 Task: Compose an email with the signature Karla Gonzalez with the subject Follow-up on a product development and the message I would like to schedule a call to discuss the proposed changes to the project plan. from softage.5@softage.net to softage.8@softage.net, select the message and change font size to small, align the email to left Send the email. Finally, move the email from Sent Items to the label Recycling
Action: Mouse moved to (65, 46)
Screenshot: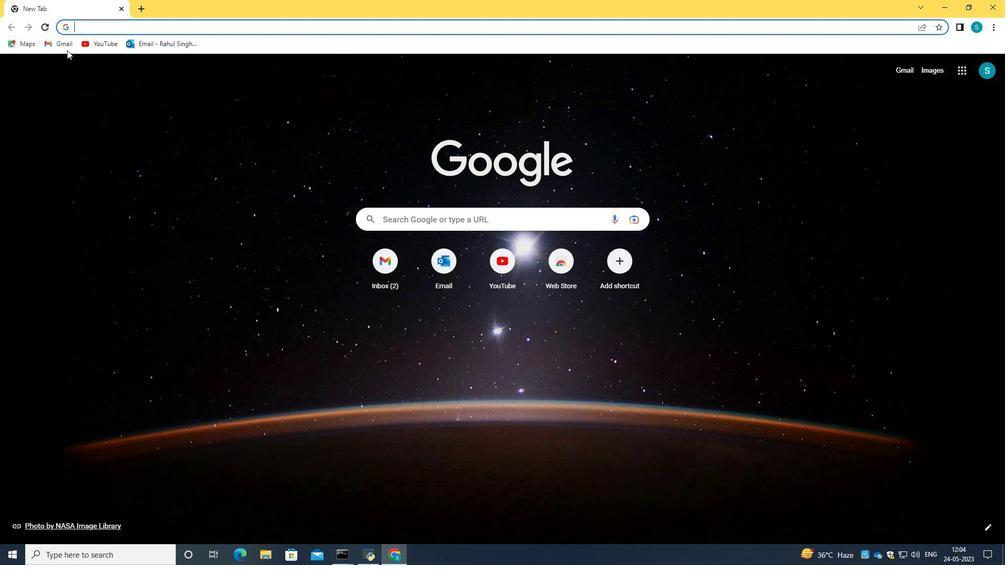 
Action: Mouse pressed left at (65, 46)
Screenshot: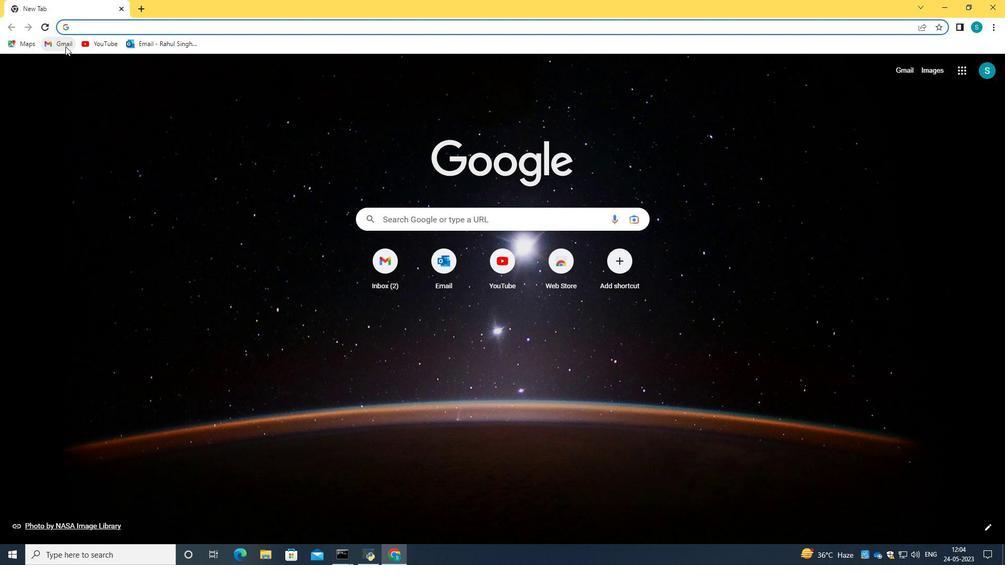
Action: Mouse moved to (527, 165)
Screenshot: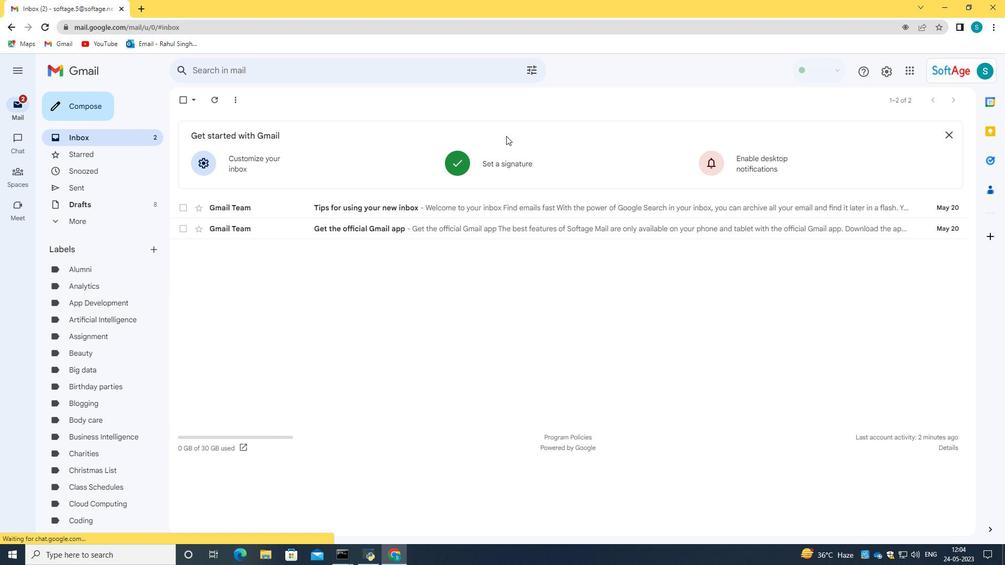 
Action: Mouse pressed left at (527, 165)
Screenshot: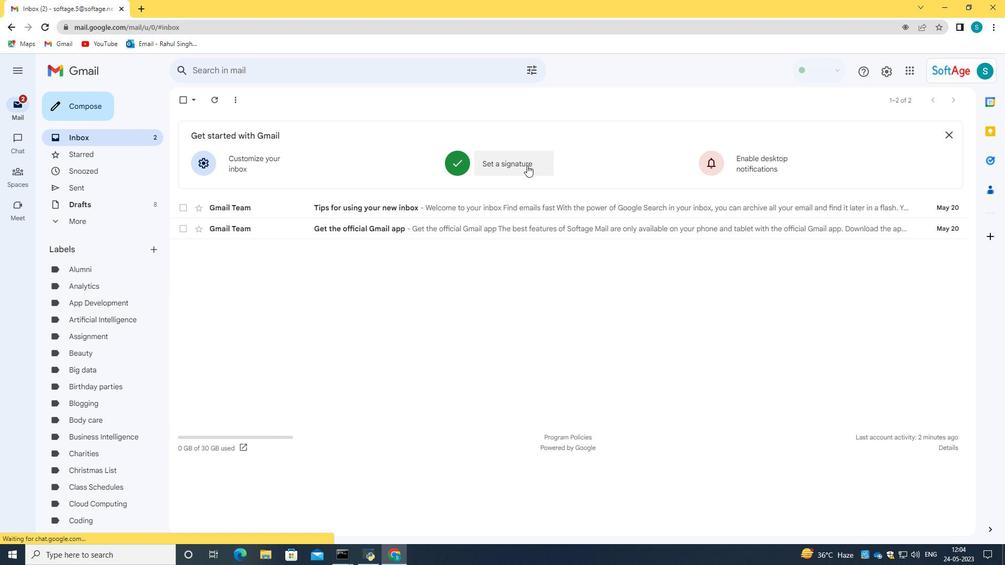 
Action: Mouse moved to (531, 167)
Screenshot: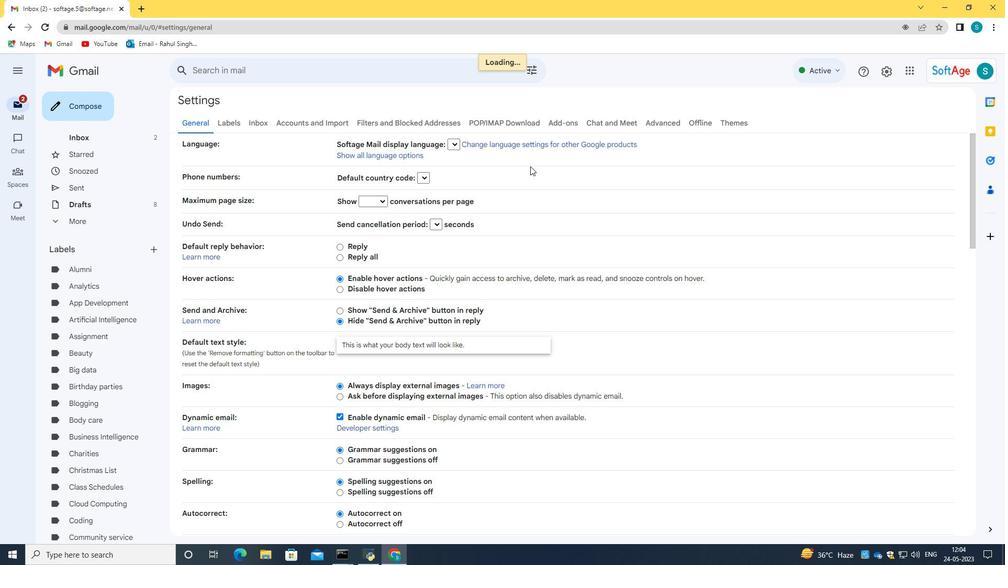 
Action: Mouse scrolled (531, 166) with delta (0, 0)
Screenshot: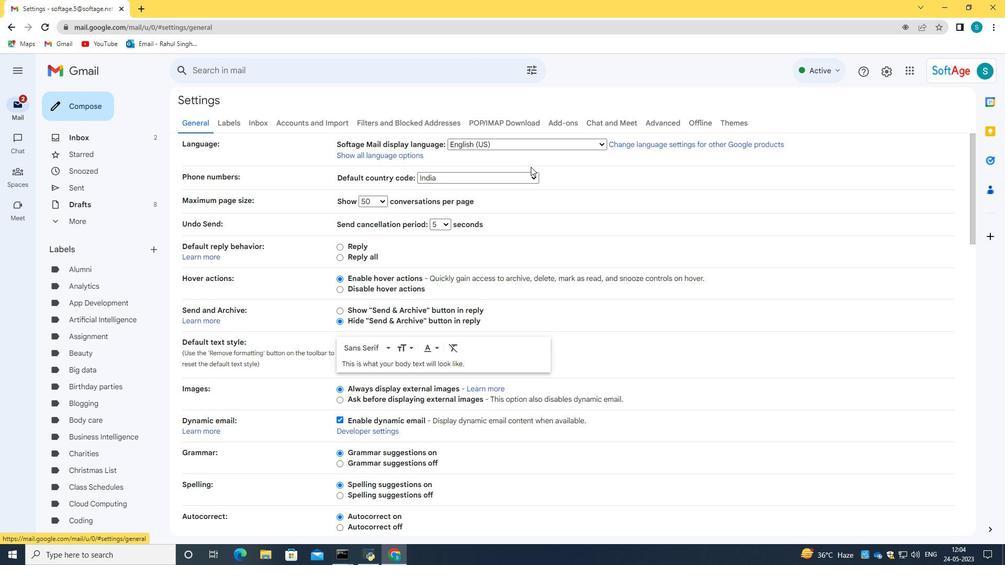 
Action: Mouse moved to (531, 167)
Screenshot: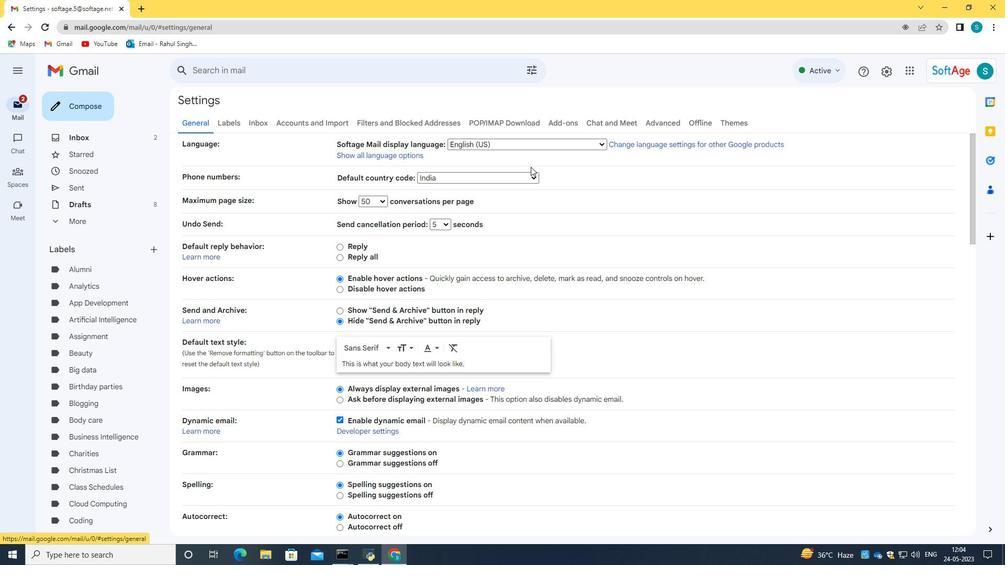 
Action: Mouse scrolled (531, 167) with delta (0, 0)
Screenshot: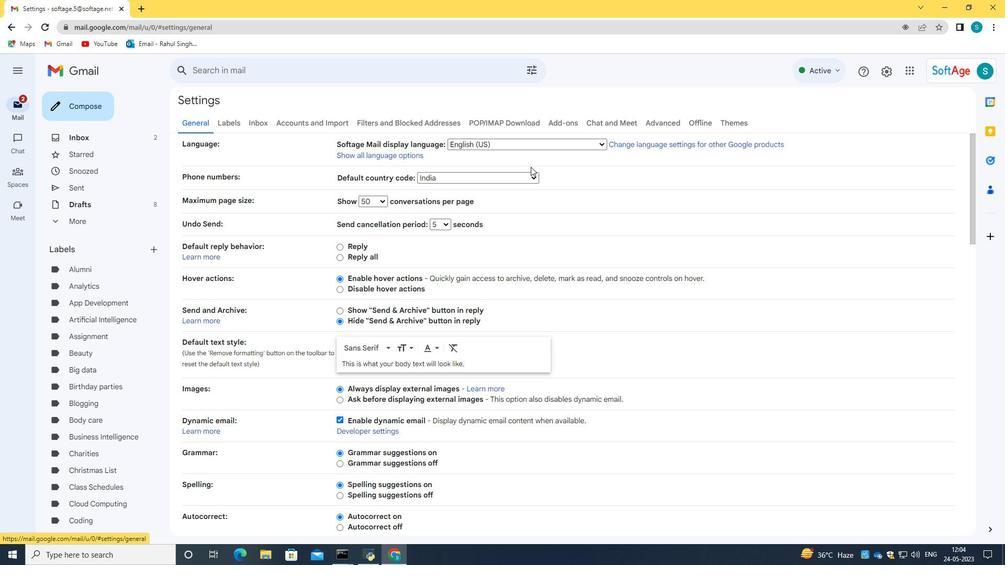
Action: Mouse scrolled (531, 167) with delta (0, 0)
Screenshot: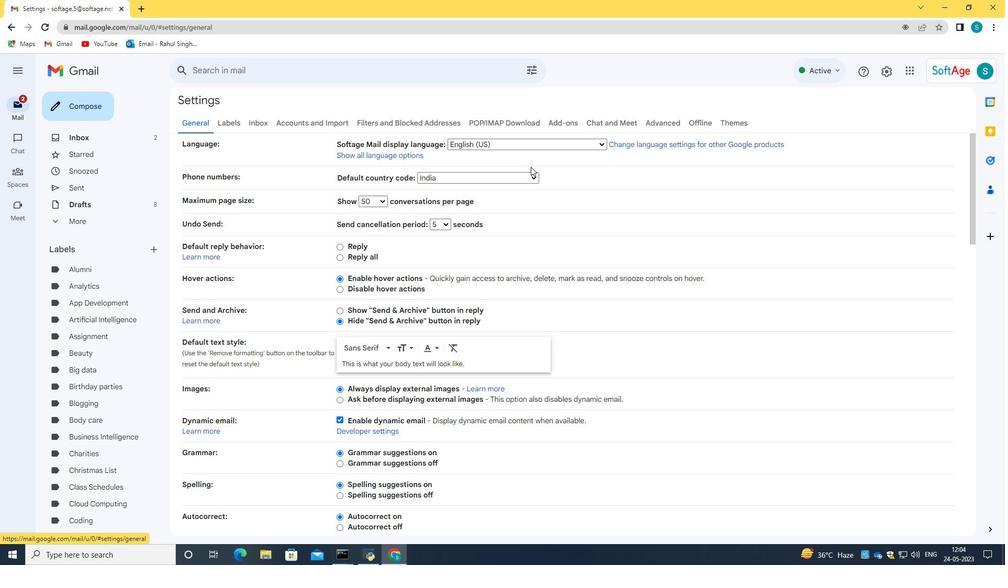 
Action: Mouse scrolled (531, 167) with delta (0, 0)
Screenshot: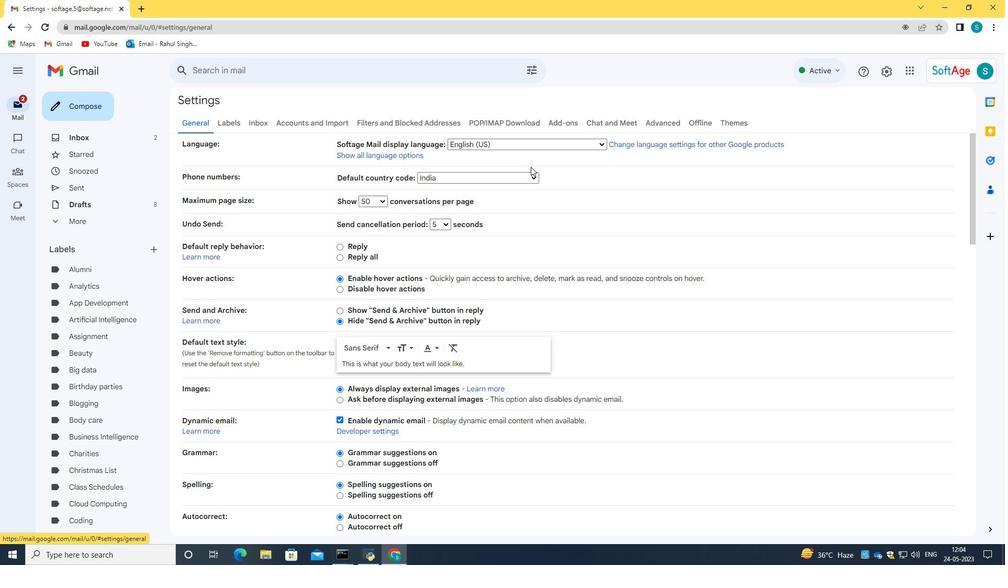 
Action: Mouse scrolled (531, 167) with delta (0, 0)
Screenshot: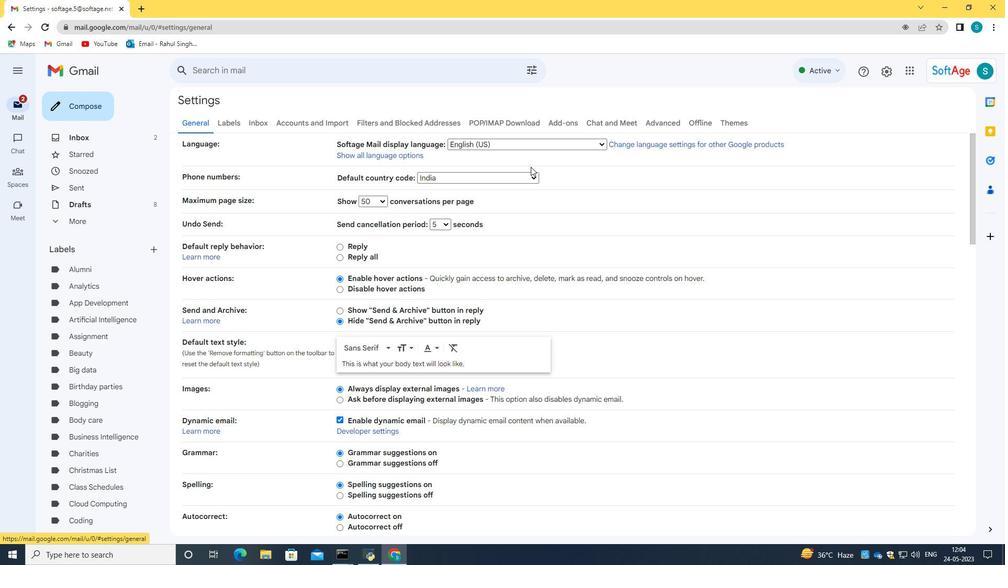 
Action: Mouse scrolled (531, 167) with delta (0, 0)
Screenshot: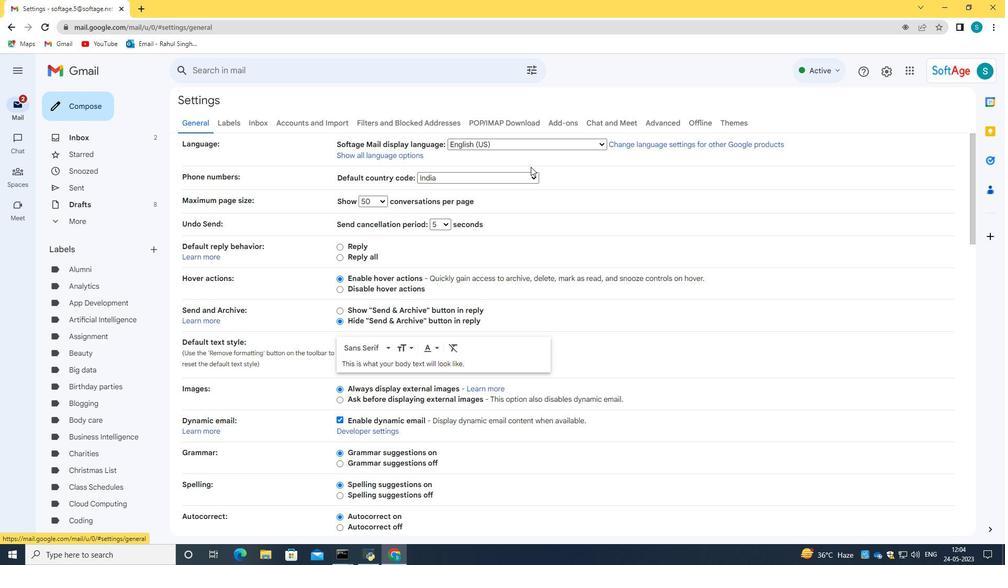 
Action: Mouse moved to (532, 168)
Screenshot: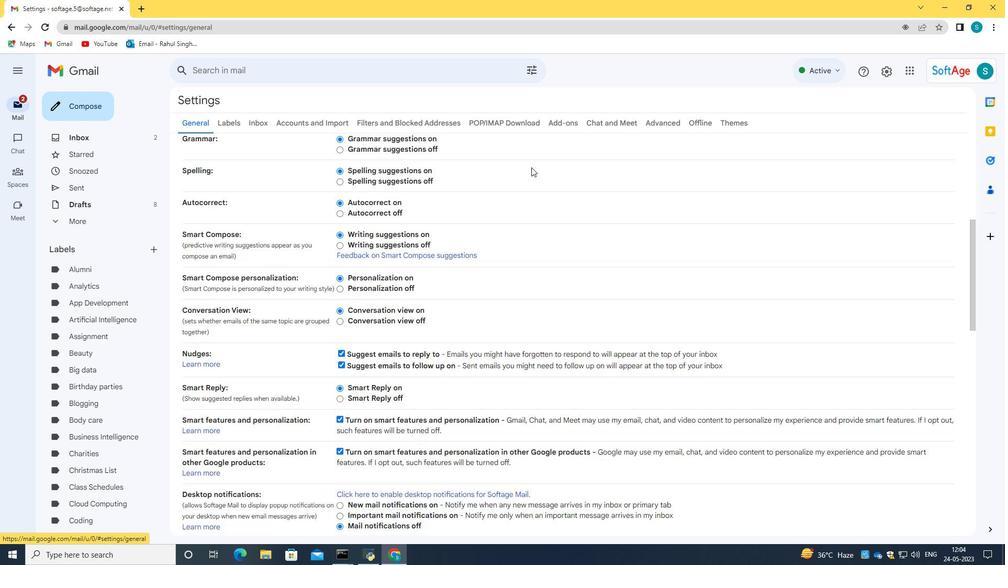 
Action: Mouse scrolled (532, 168) with delta (0, 0)
Screenshot: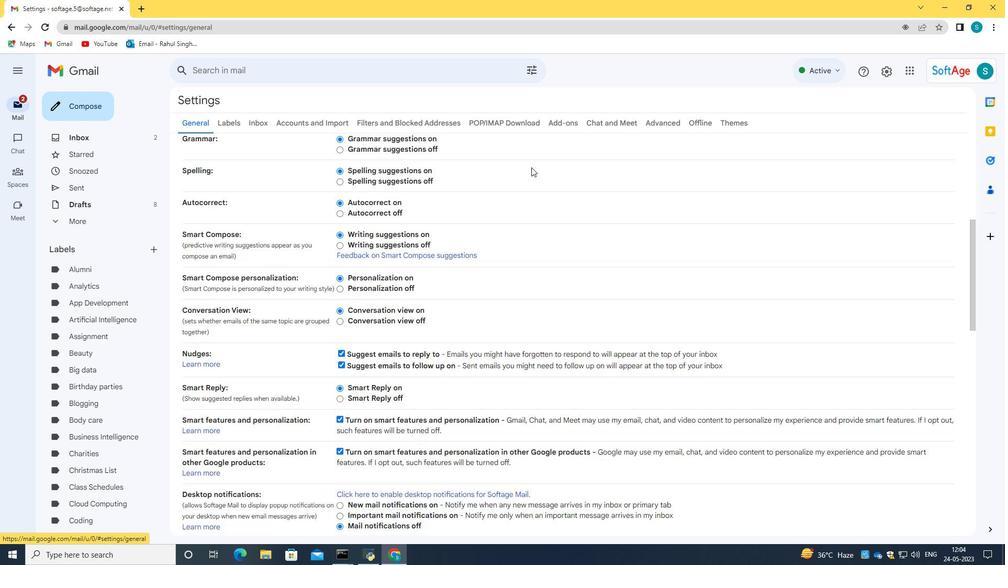 
Action: Mouse moved to (532, 168)
Screenshot: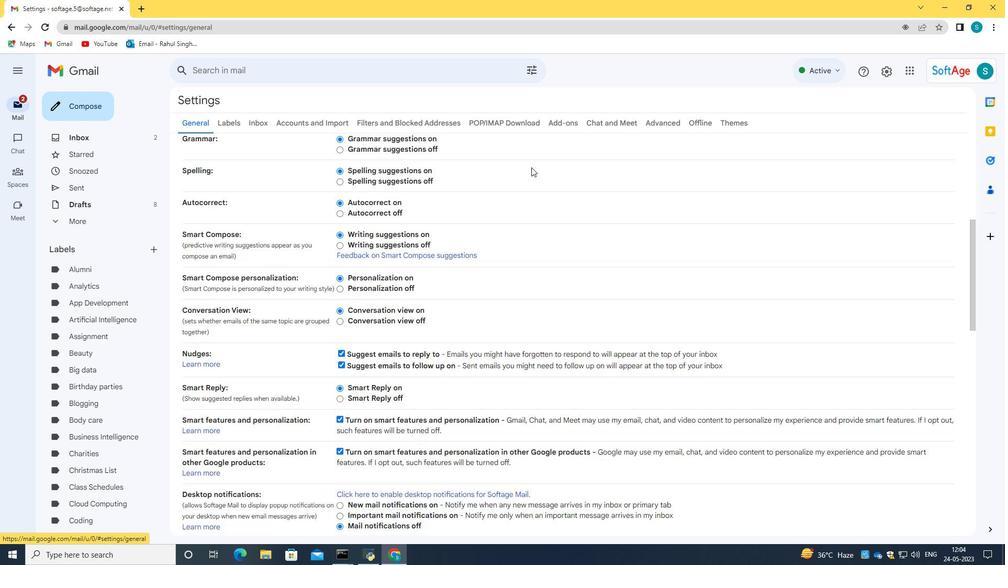 
Action: Mouse scrolled (532, 168) with delta (0, 0)
Screenshot: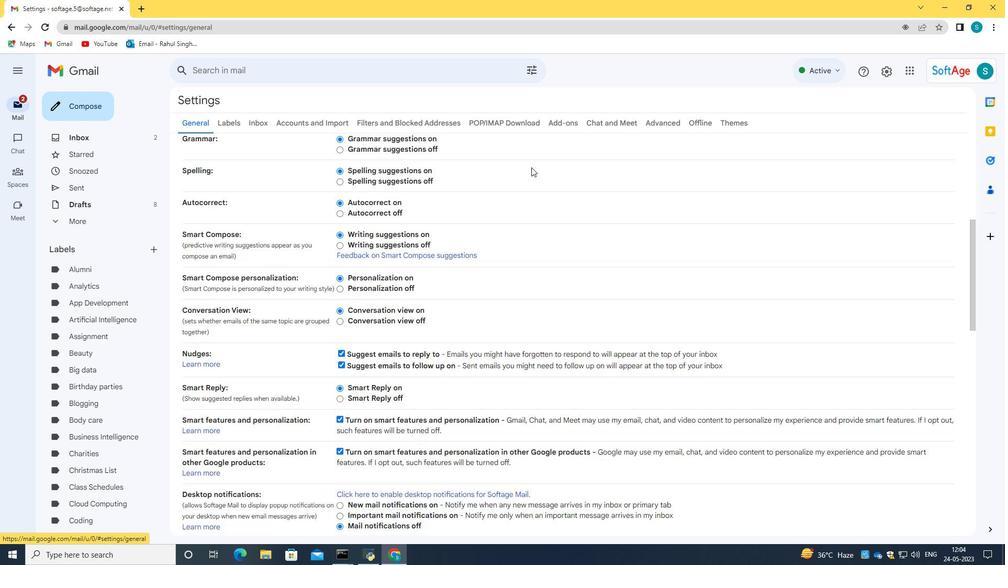 
Action: Mouse scrolled (532, 168) with delta (0, 0)
Screenshot: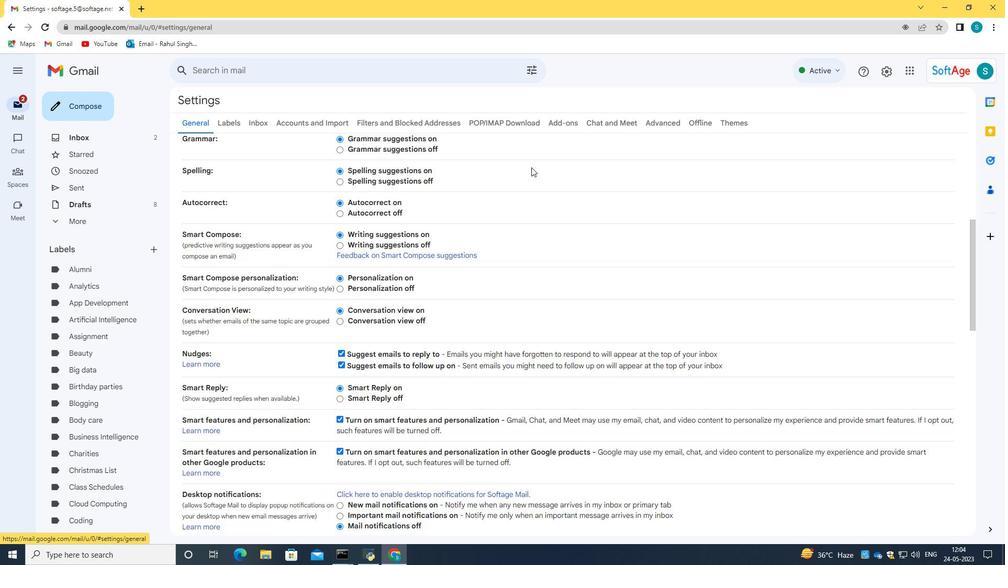 
Action: Mouse scrolled (532, 168) with delta (0, 0)
Screenshot: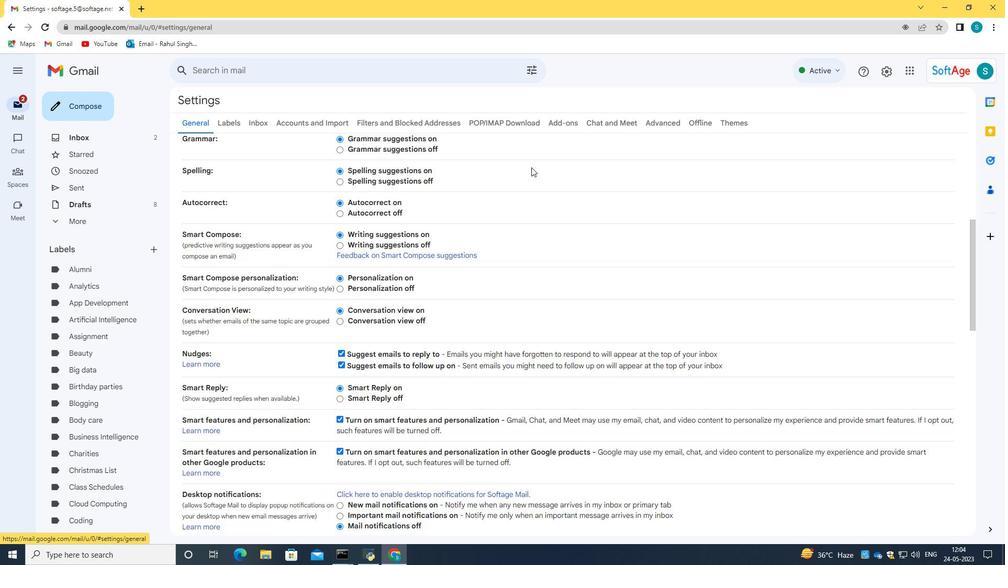 
Action: Mouse scrolled (532, 168) with delta (0, 0)
Screenshot: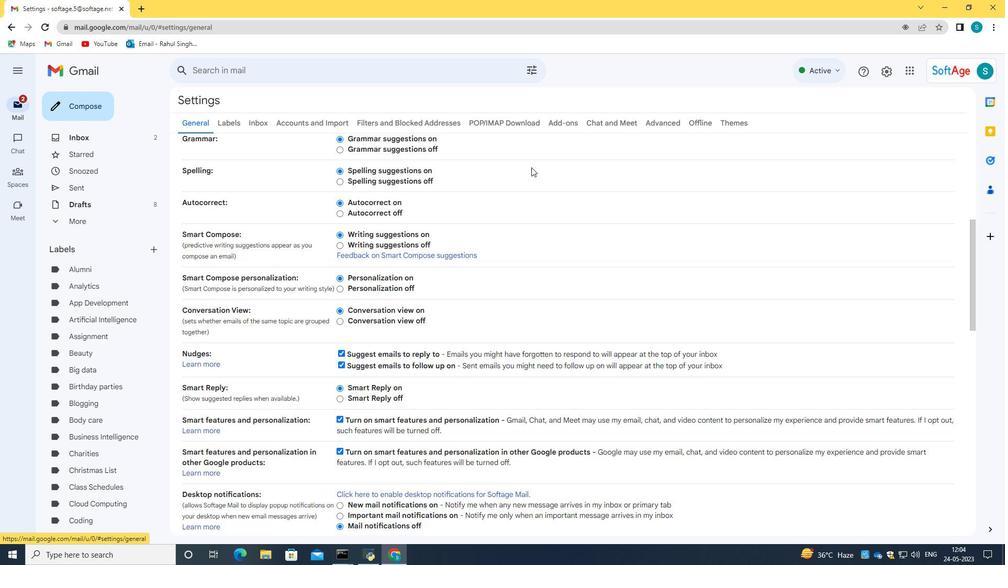 
Action: Mouse scrolled (532, 168) with delta (0, 0)
Screenshot: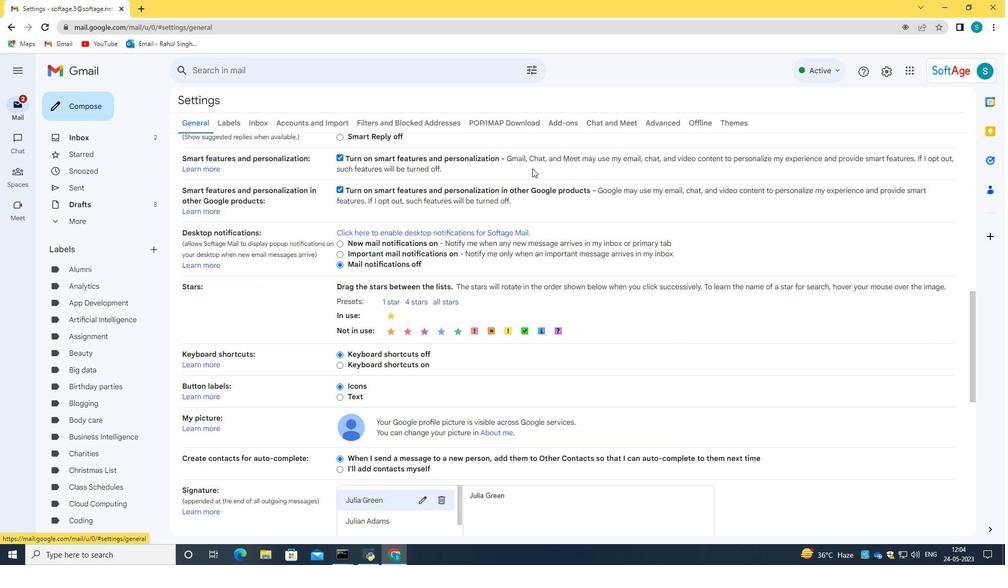
Action: Mouse scrolled (532, 168) with delta (0, 0)
Screenshot: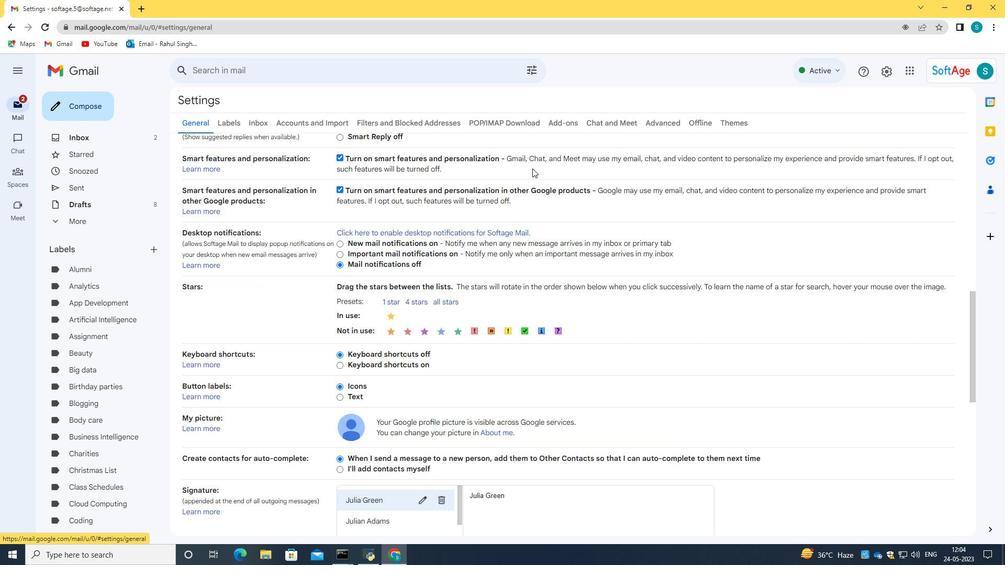 
Action: Mouse moved to (533, 169)
Screenshot: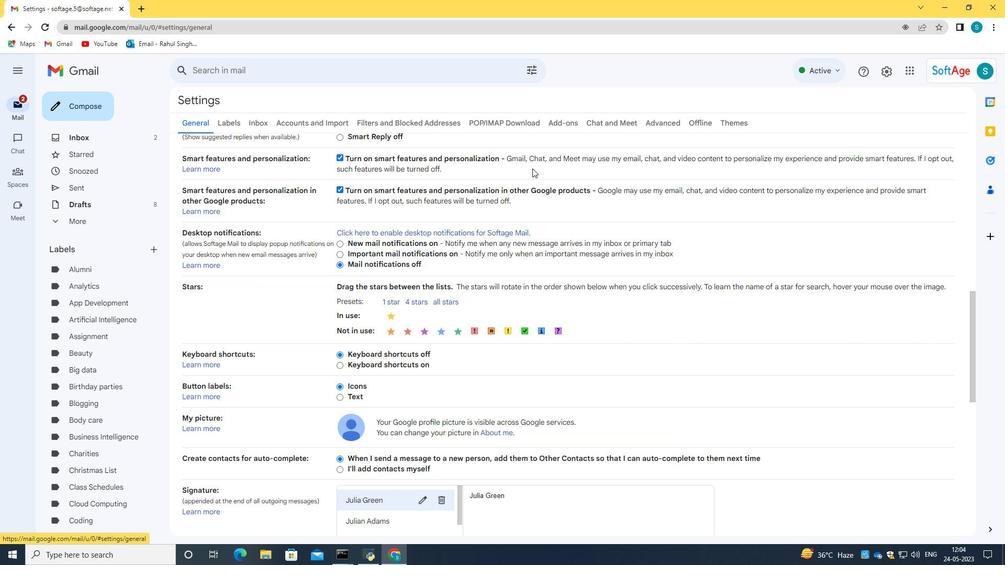 
Action: Mouse scrolled (533, 168) with delta (0, 0)
Screenshot: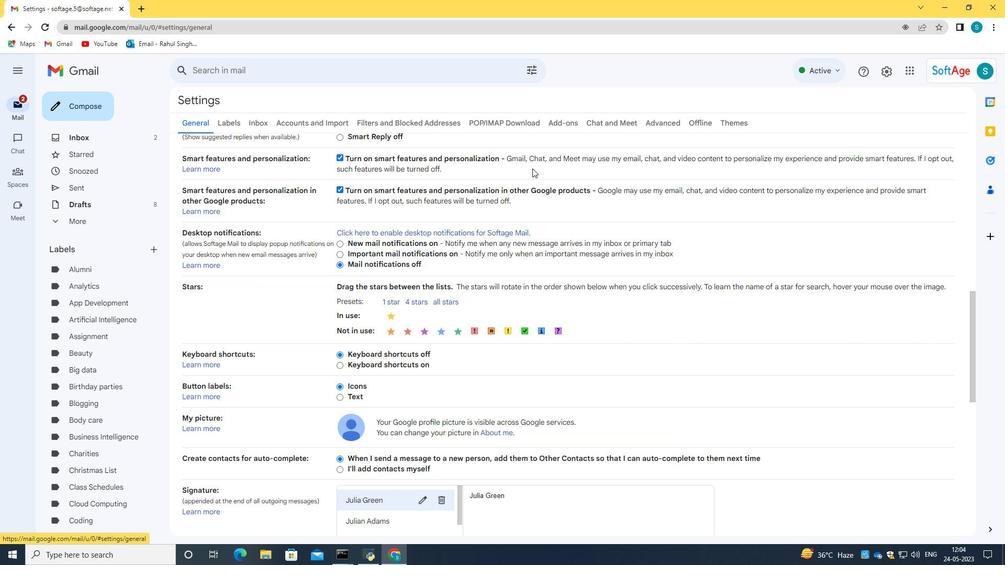 
Action: Mouse moved to (533, 169)
Screenshot: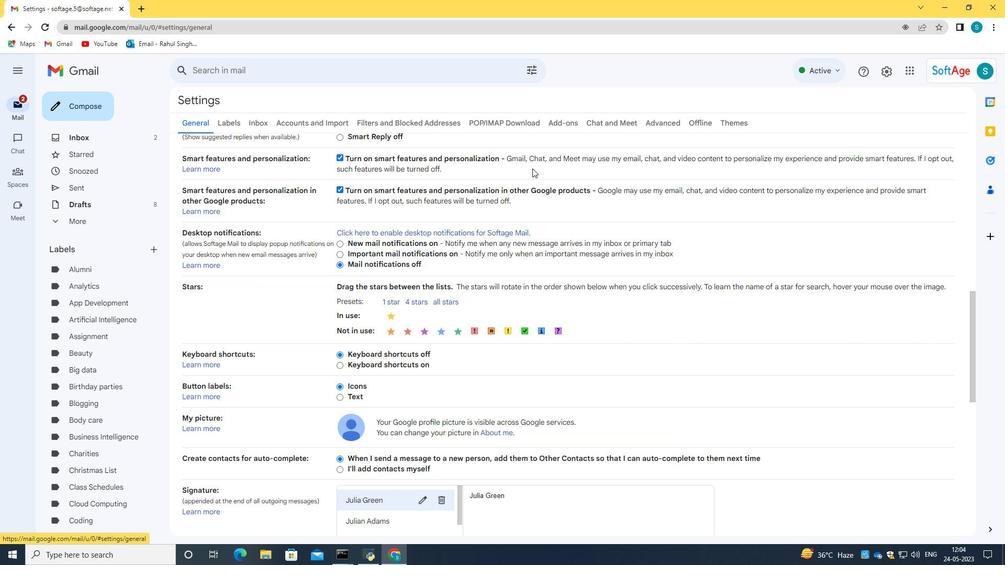 
Action: Mouse scrolled (533, 168) with delta (0, 0)
Screenshot: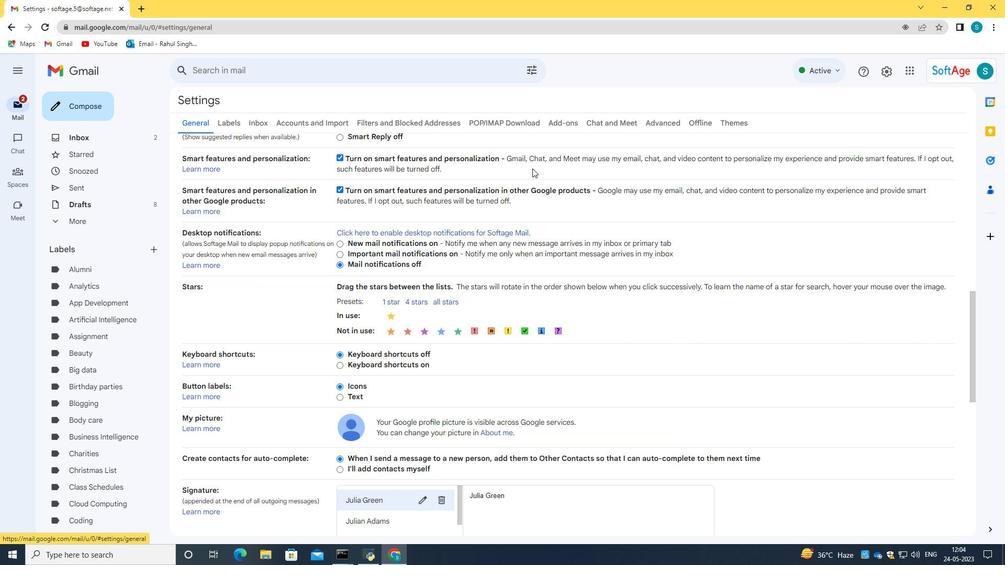 
Action: Mouse scrolled (533, 168) with delta (0, 0)
Screenshot: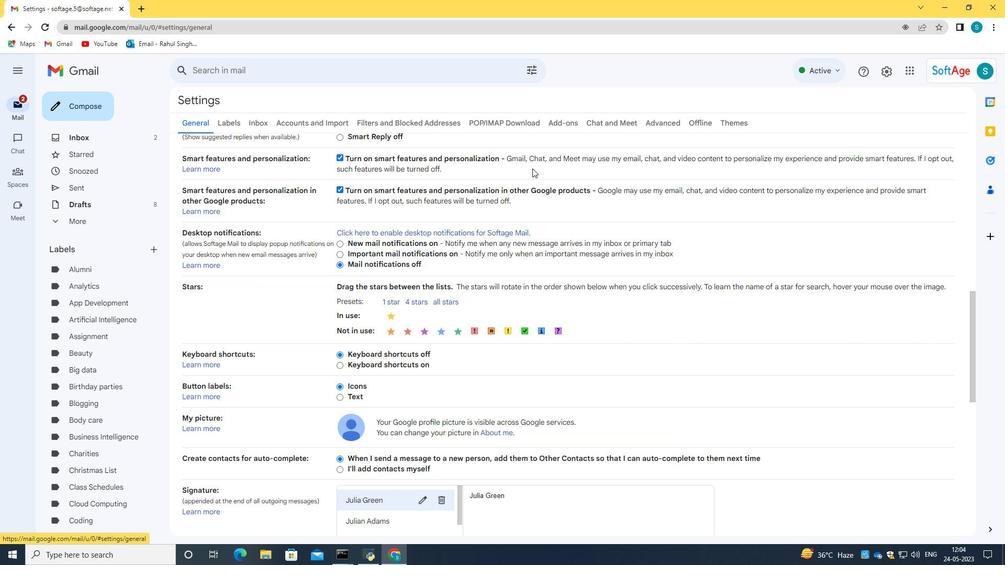 
Action: Mouse moved to (384, 322)
Screenshot: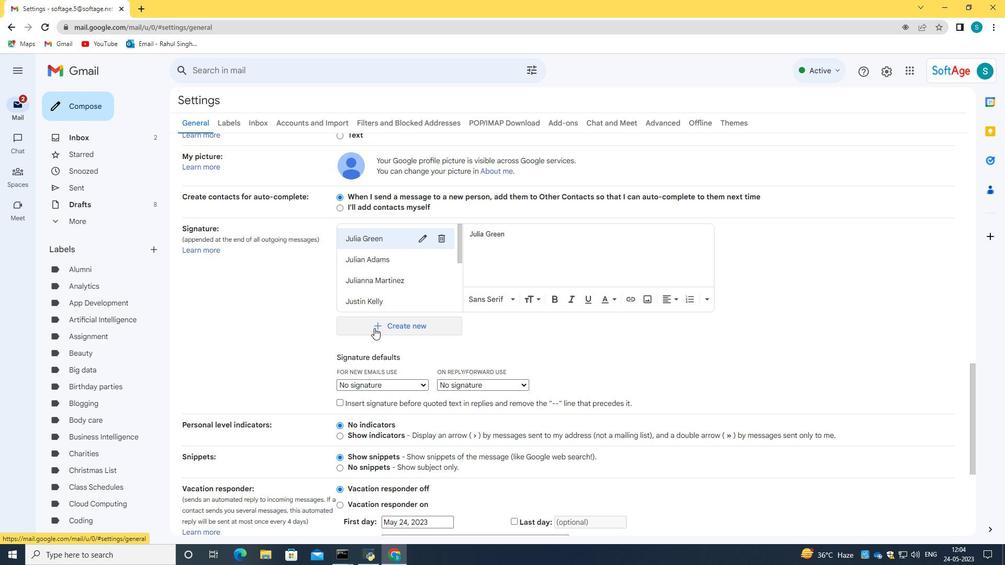
Action: Mouse pressed left at (384, 322)
Screenshot: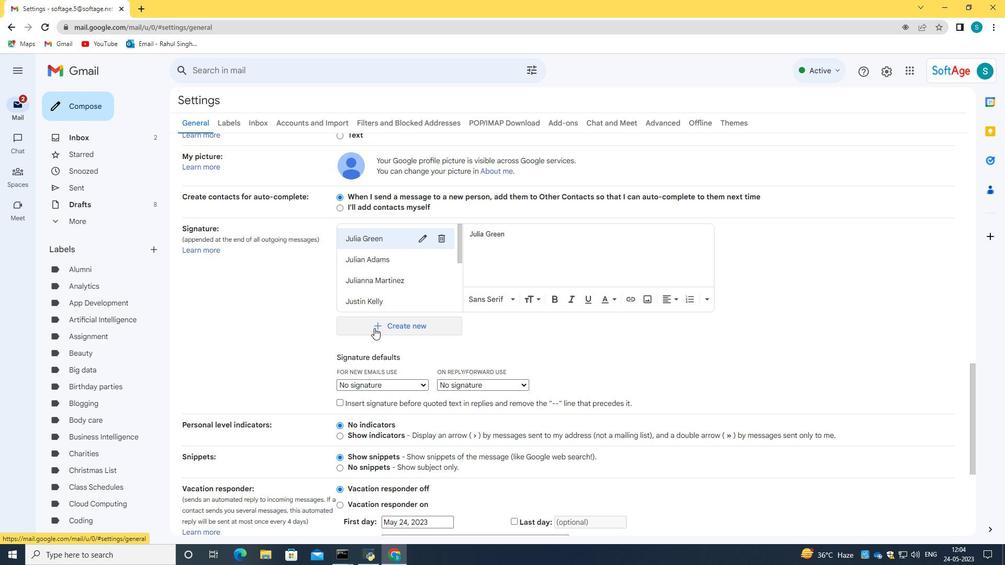 
Action: Mouse moved to (456, 292)
Screenshot: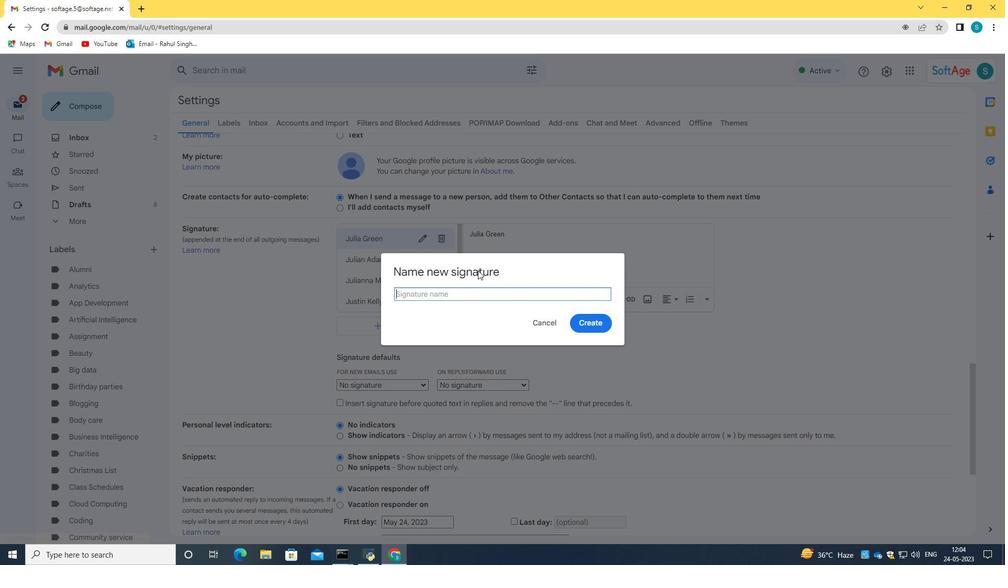 
Action: Key pressed <Key.caps_lock>K<Key.caps_lock>arla<Key.space><Key.caps_lock>G<Key.caps_lock>onzalez
Screenshot: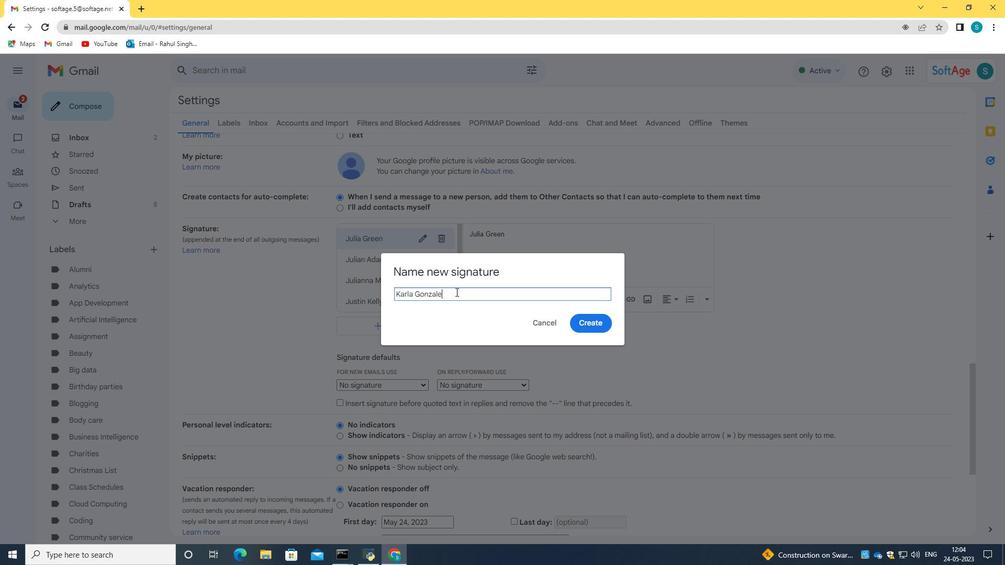 
Action: Mouse moved to (586, 326)
Screenshot: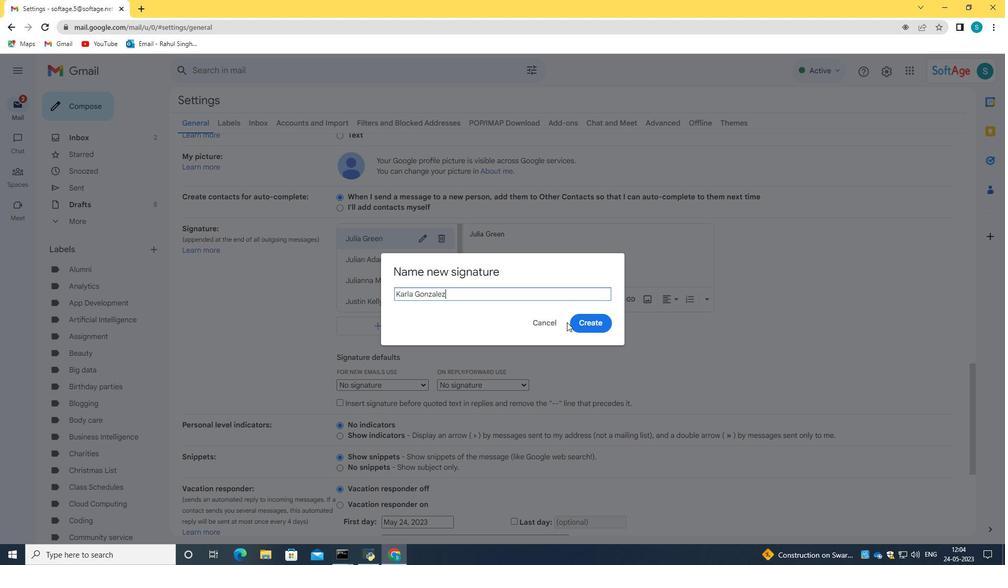 
Action: Mouse pressed left at (586, 326)
Screenshot: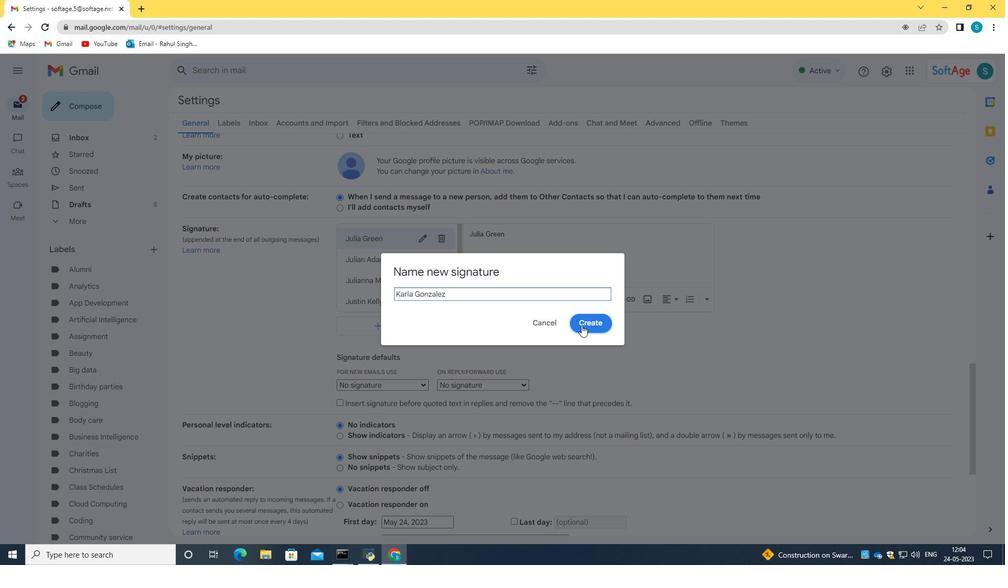 
Action: Mouse moved to (554, 257)
Screenshot: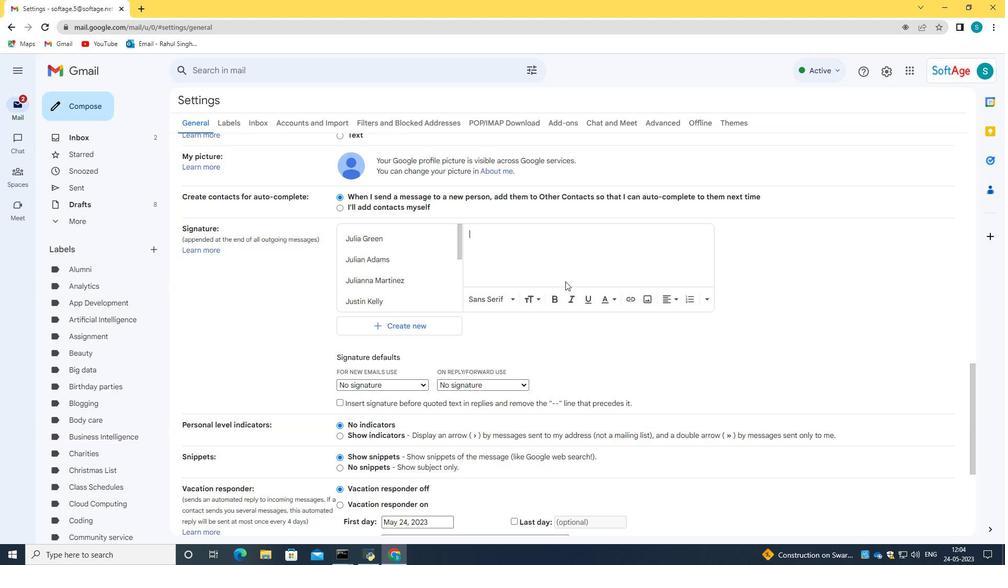 
Action: Mouse pressed left at (554, 257)
Screenshot: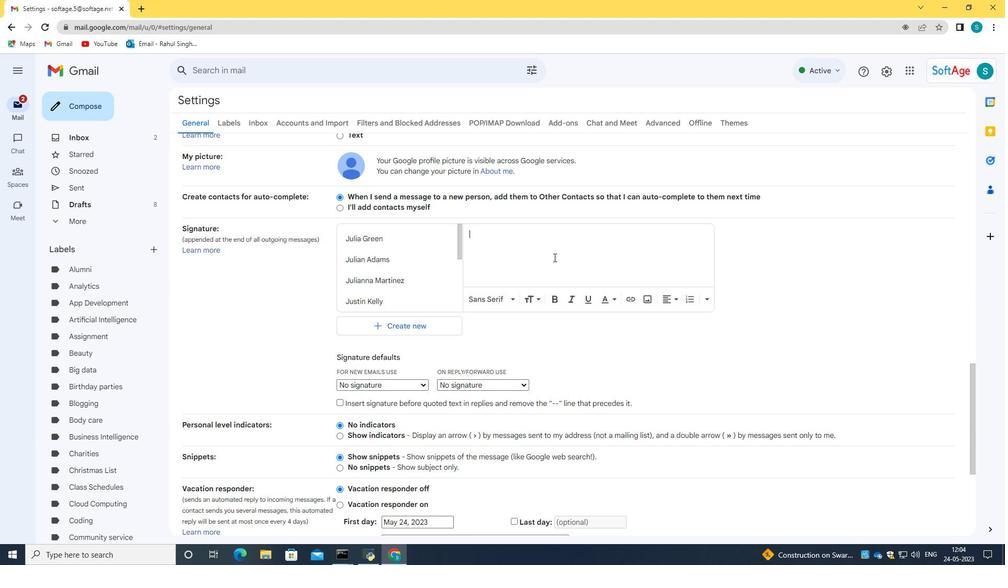 
Action: Key pressed <Key.caps_lock>K<Key.caps_lock>arla<Key.space><Key.caps_lock>G<Key.caps_lock>onzala<Key.backspace>ez
Screenshot: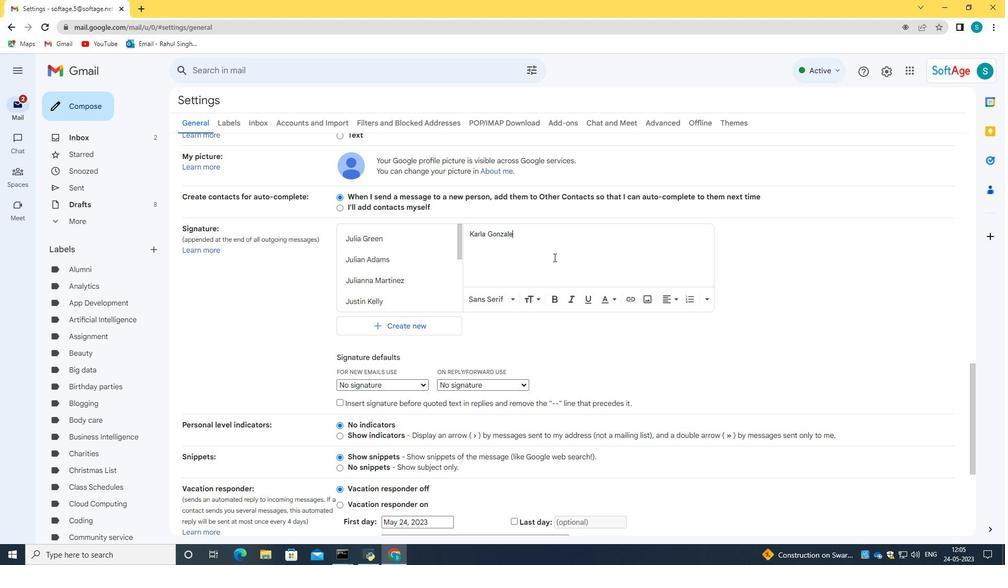 
Action: Mouse moved to (554, 256)
Screenshot: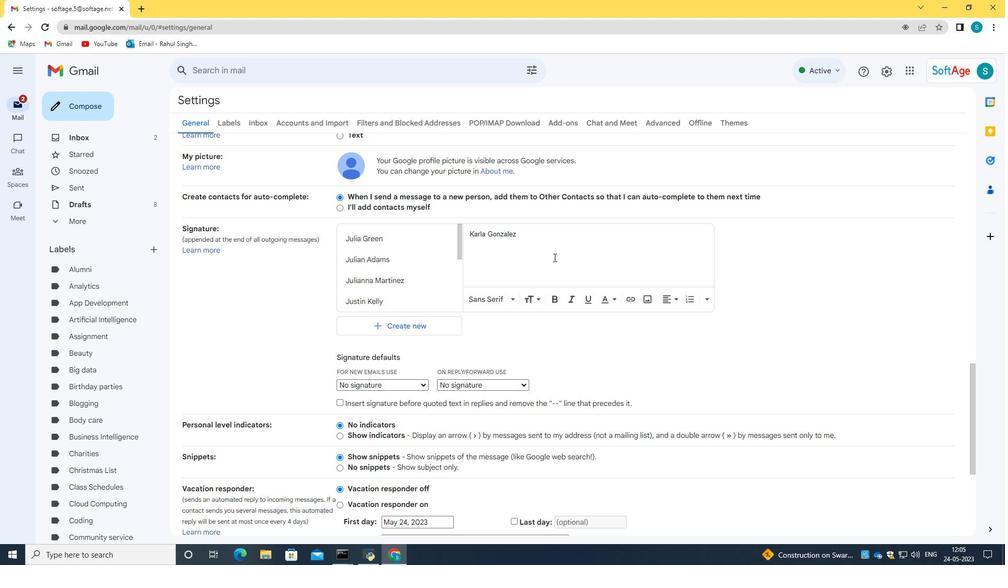 
Action: Mouse scrolled (554, 255) with delta (0, 0)
Screenshot: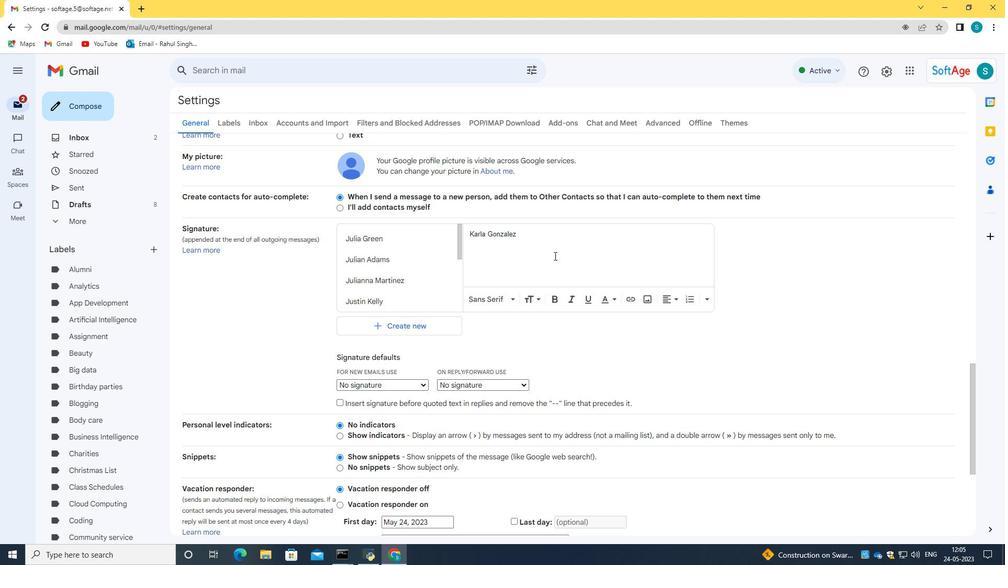 
Action: Mouse scrolled (554, 255) with delta (0, 0)
Screenshot: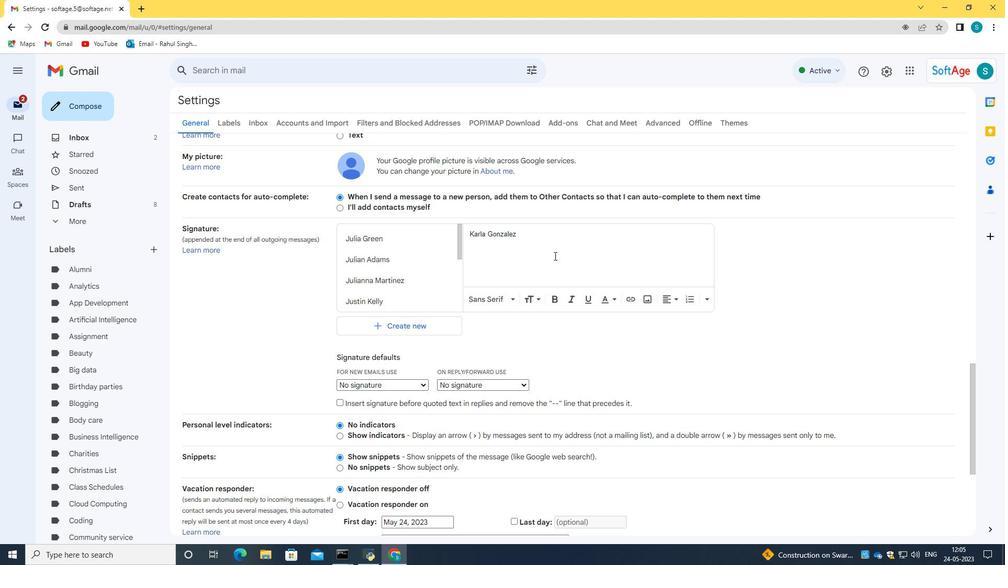 
Action: Mouse scrolled (554, 255) with delta (0, 0)
Screenshot: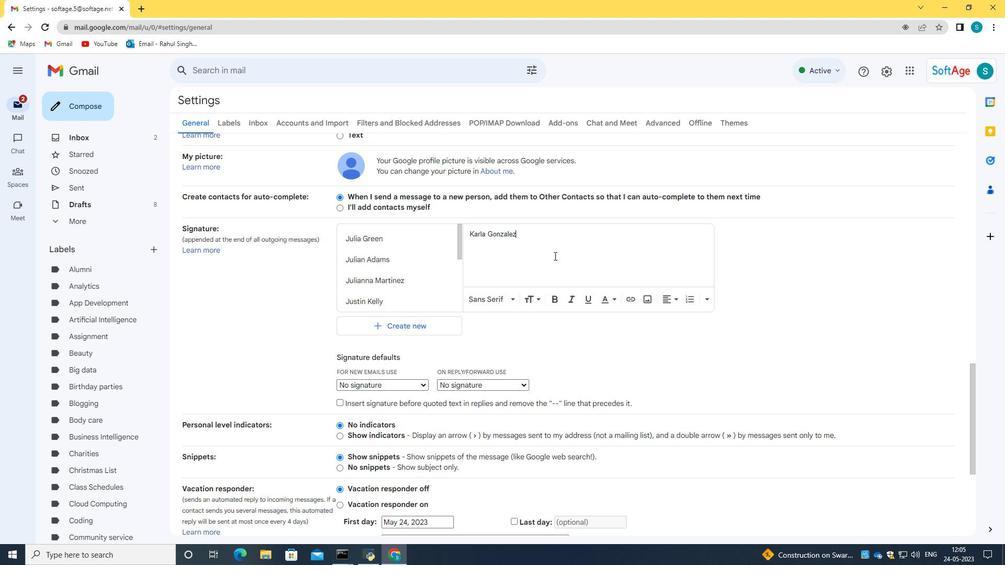 
Action: Mouse scrolled (554, 255) with delta (0, 0)
Screenshot: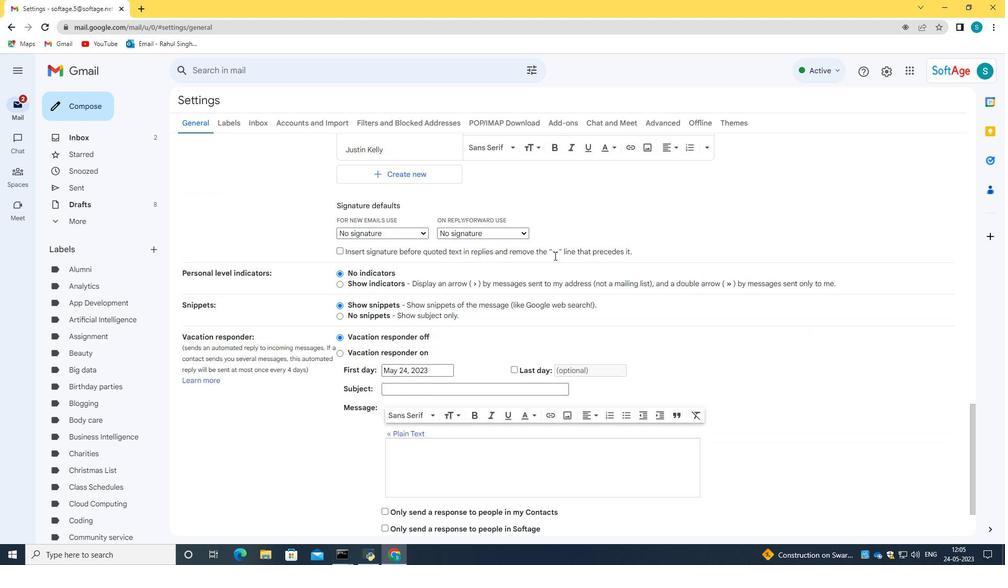 
Action: Mouse scrolled (554, 255) with delta (0, 0)
Screenshot: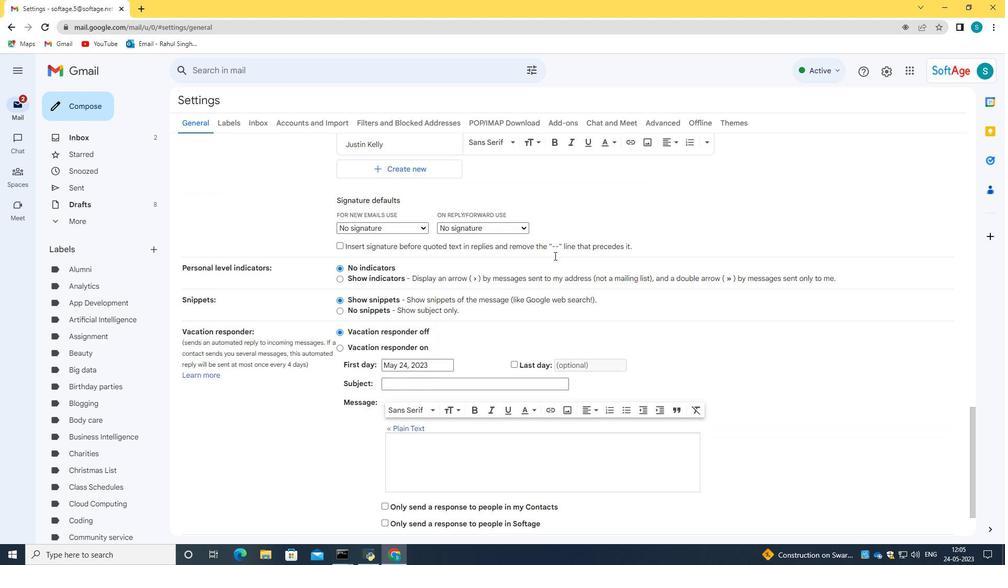 
Action: Mouse scrolled (554, 255) with delta (0, 0)
Screenshot: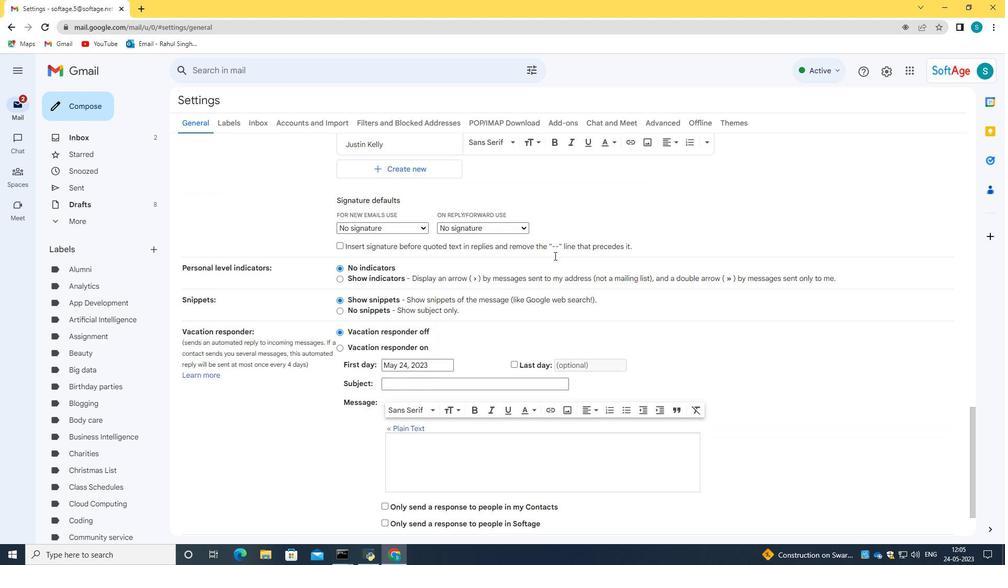 
Action: Mouse scrolled (554, 255) with delta (0, 0)
Screenshot: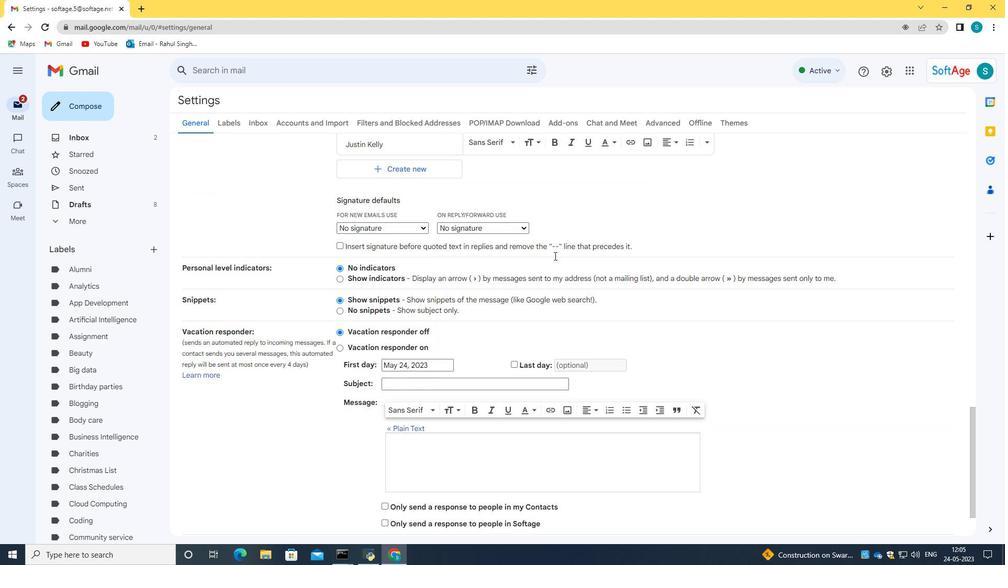 
Action: Mouse scrolled (554, 255) with delta (0, 0)
Screenshot: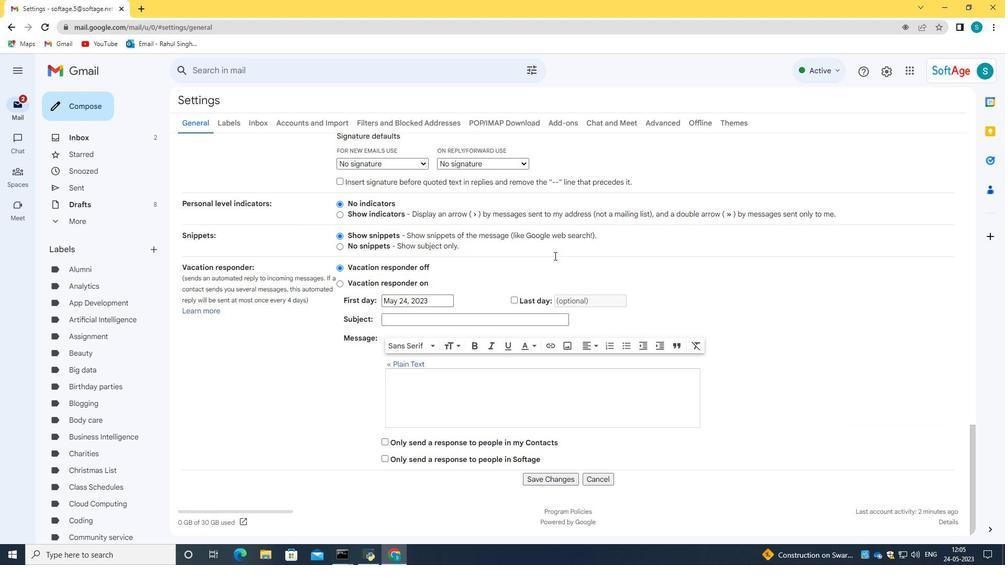 
Action: Mouse scrolled (554, 255) with delta (0, 0)
Screenshot: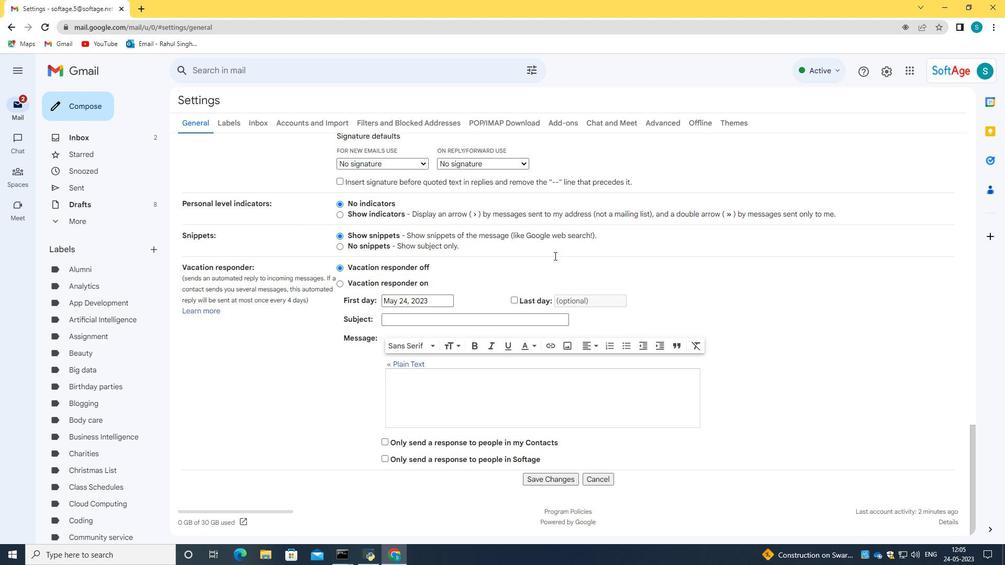 
Action: Mouse scrolled (554, 255) with delta (0, 0)
Screenshot: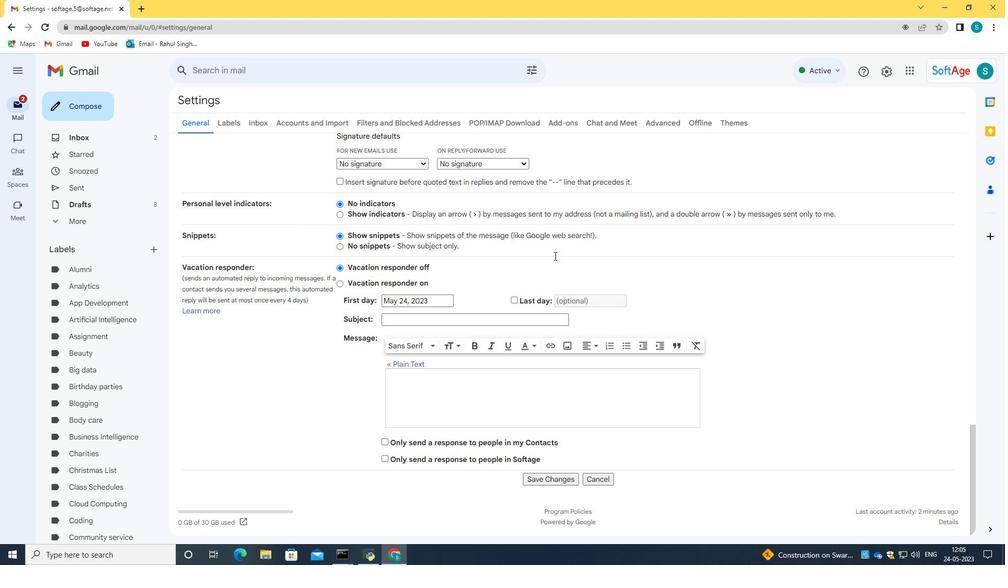 
Action: Mouse scrolled (554, 255) with delta (0, 0)
Screenshot: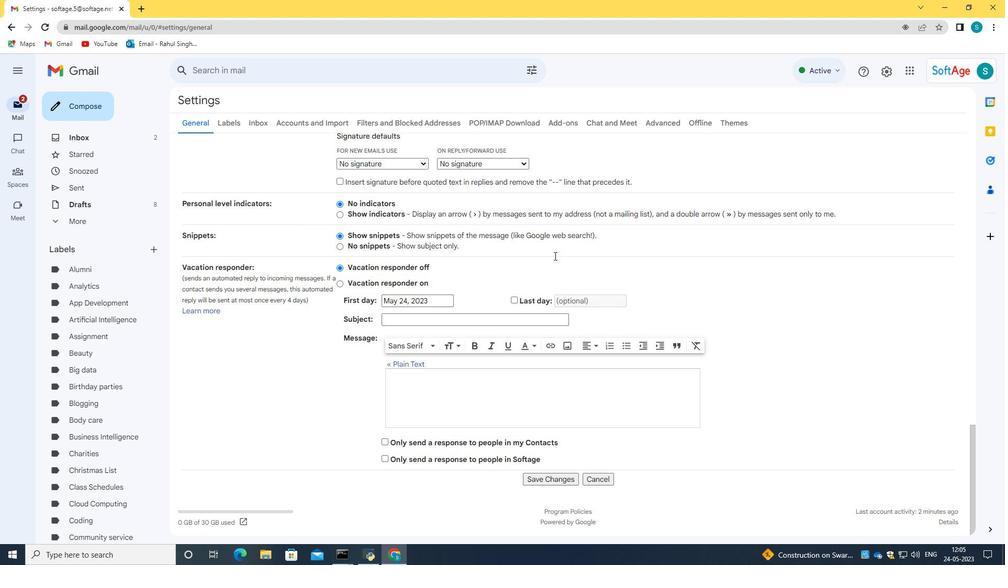 
Action: Mouse moved to (565, 480)
Screenshot: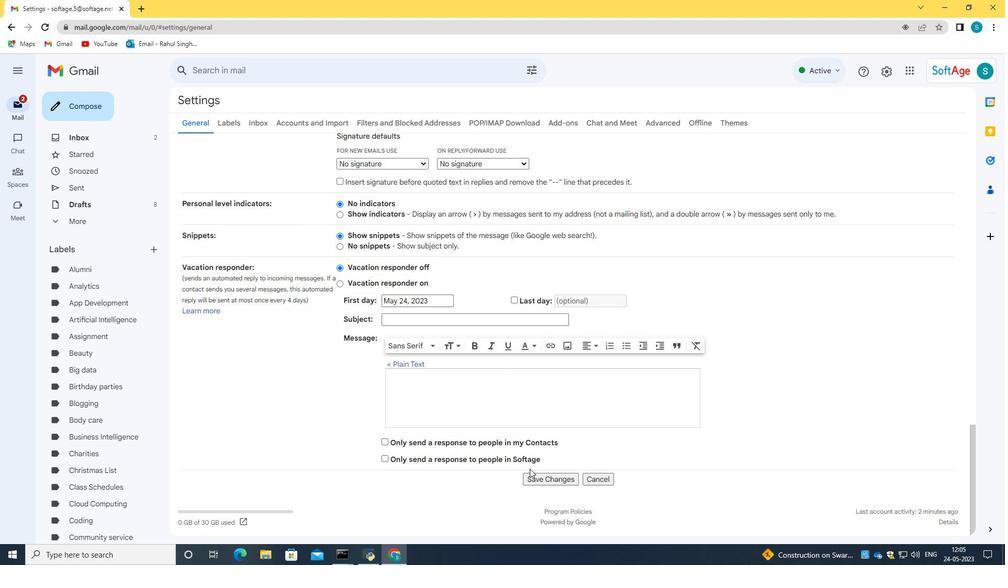 
Action: Mouse pressed left at (565, 480)
Screenshot: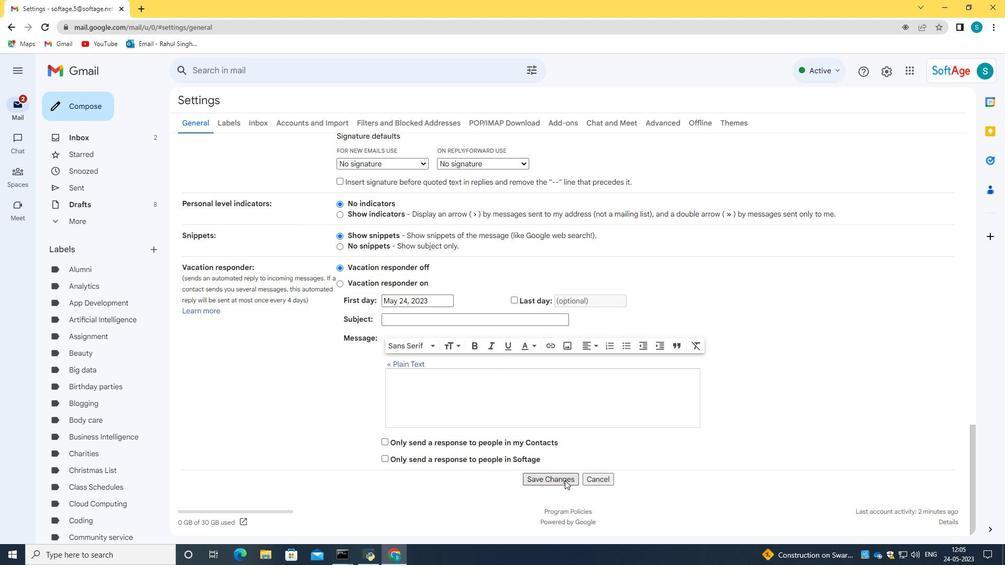 
Action: Mouse moved to (97, 103)
Screenshot: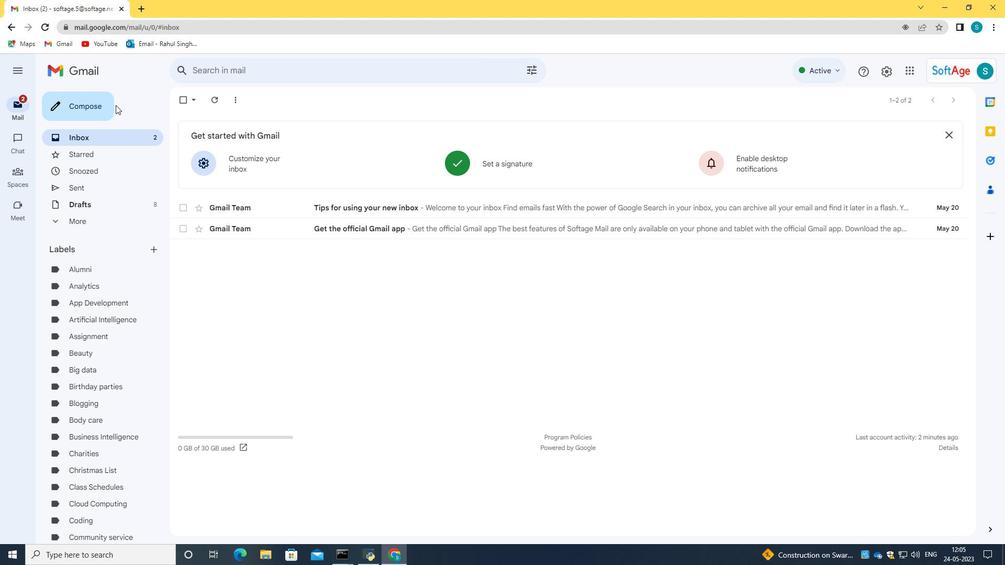 
Action: Mouse pressed left at (97, 103)
Screenshot: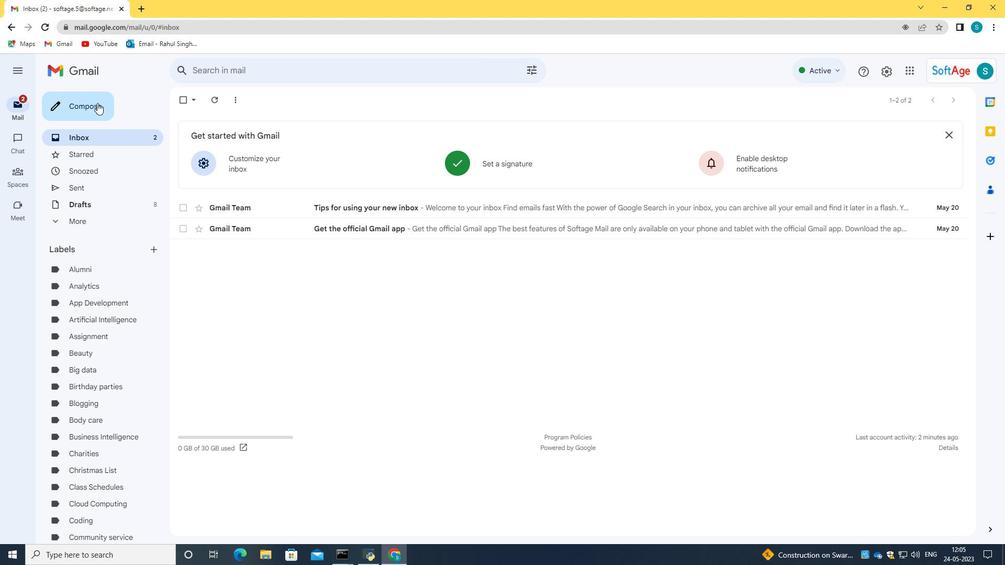 
Action: Mouse moved to (945, 232)
Screenshot: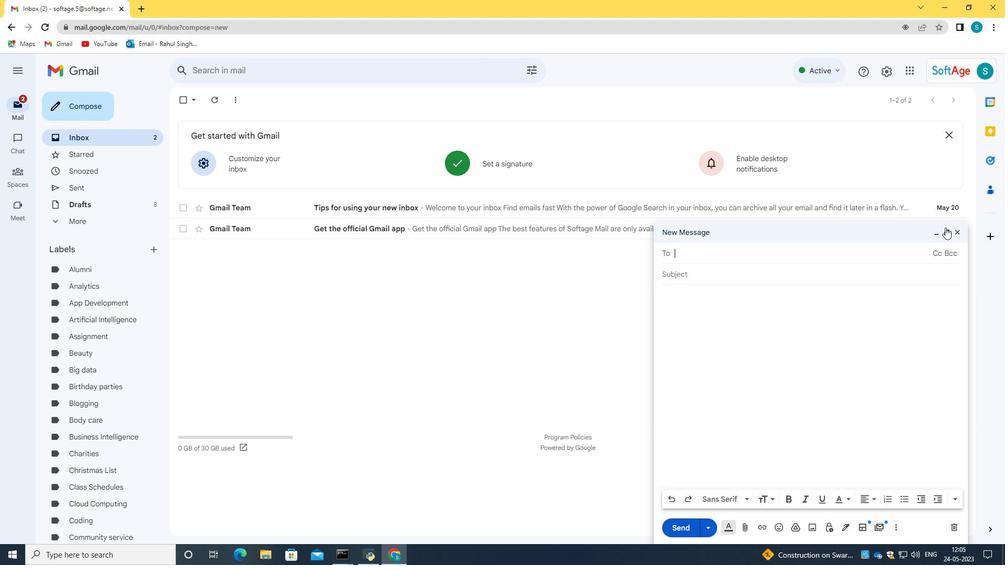 
Action: Mouse pressed left at (945, 232)
Screenshot: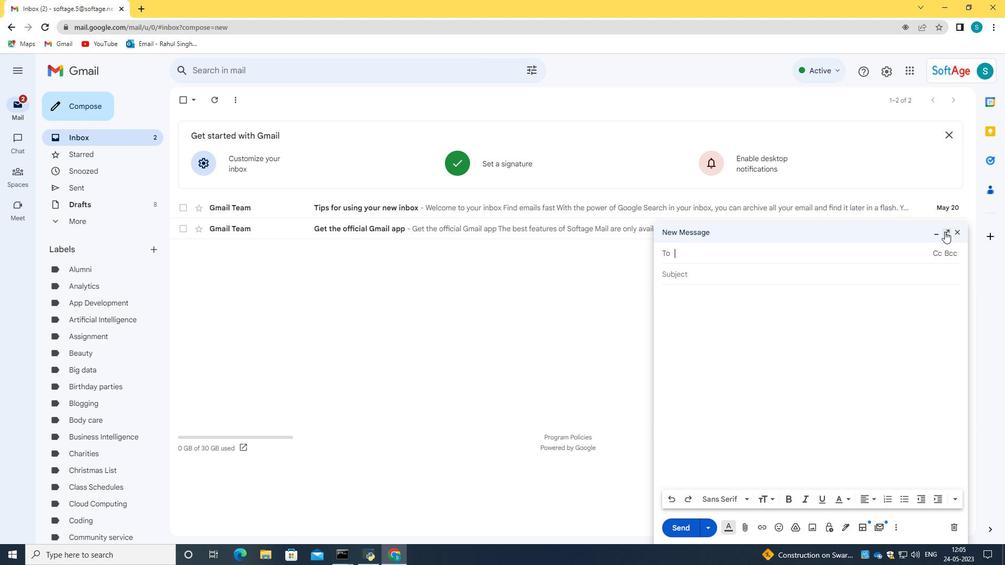 
Action: Mouse moved to (270, 517)
Screenshot: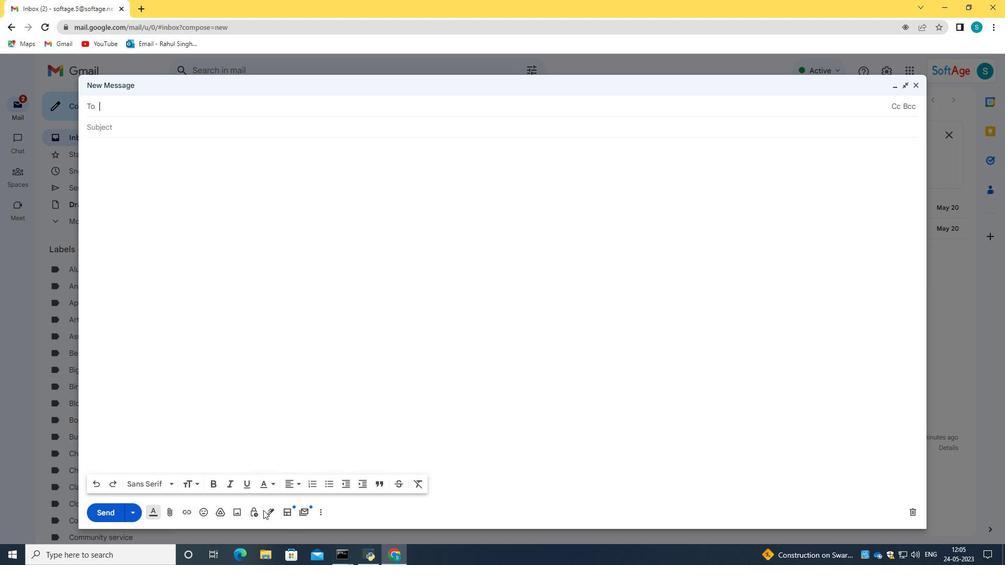 
Action: Mouse pressed left at (270, 517)
Screenshot: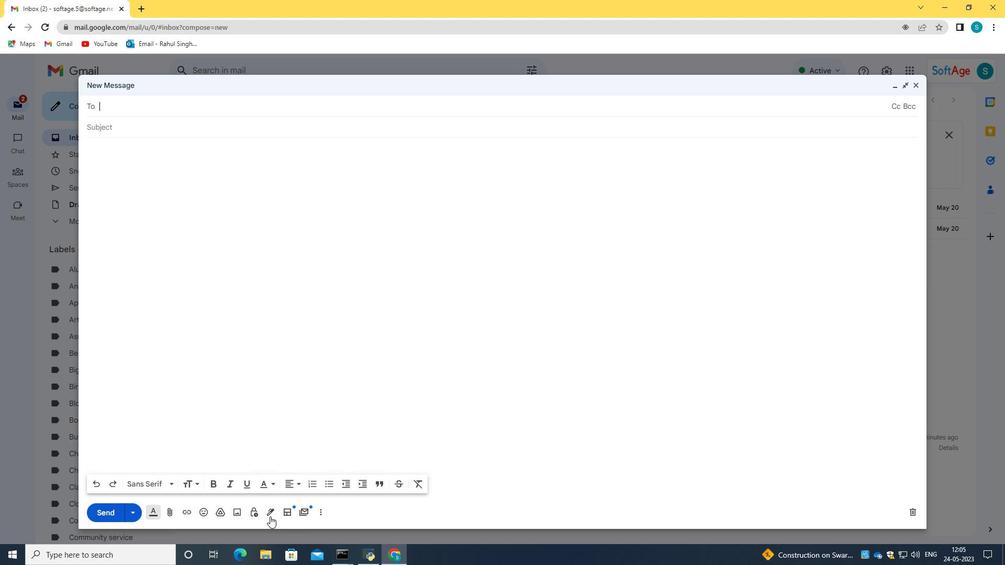 
Action: Mouse moved to (315, 500)
Screenshot: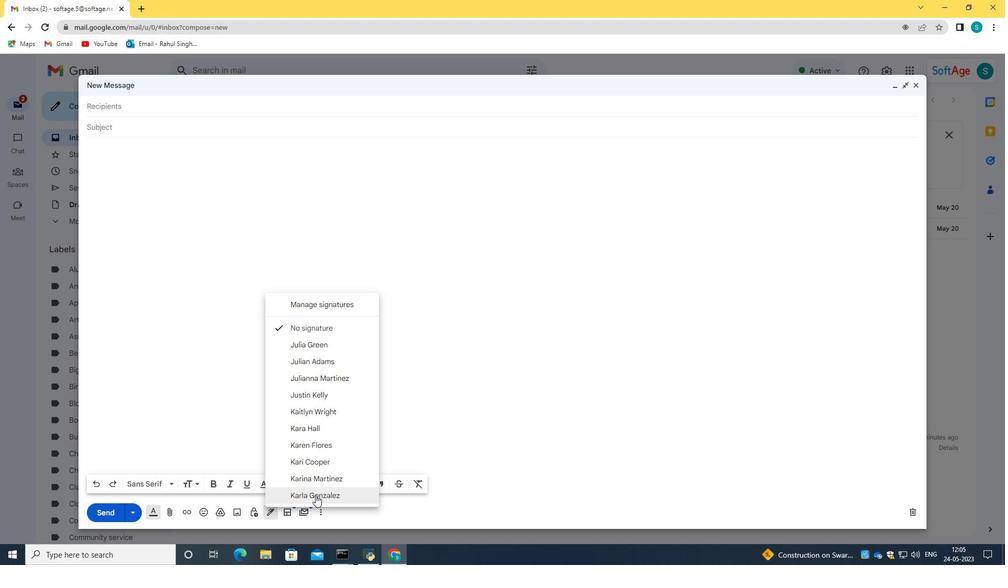 
Action: Mouse pressed left at (315, 500)
Screenshot: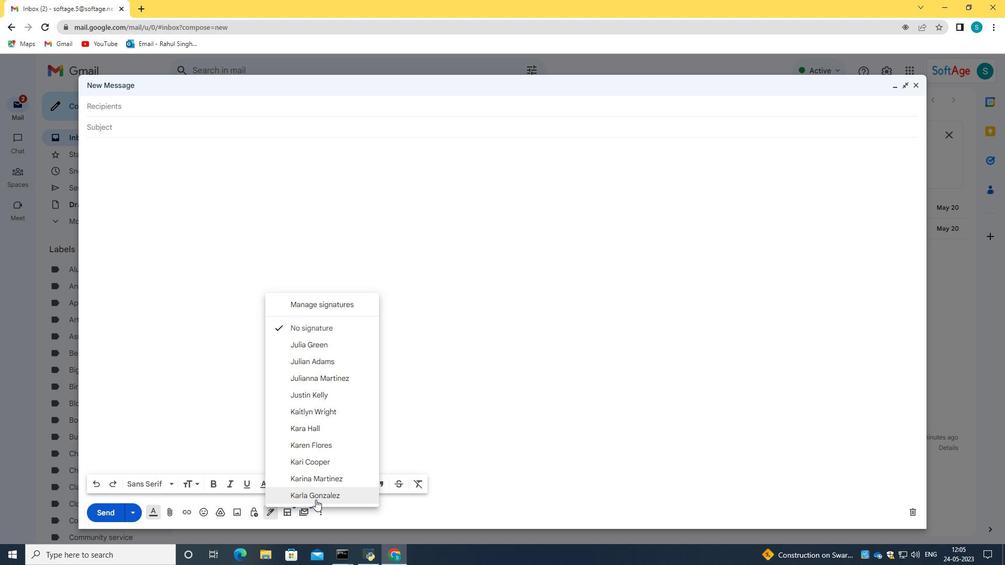 
Action: Mouse moved to (112, 123)
Screenshot: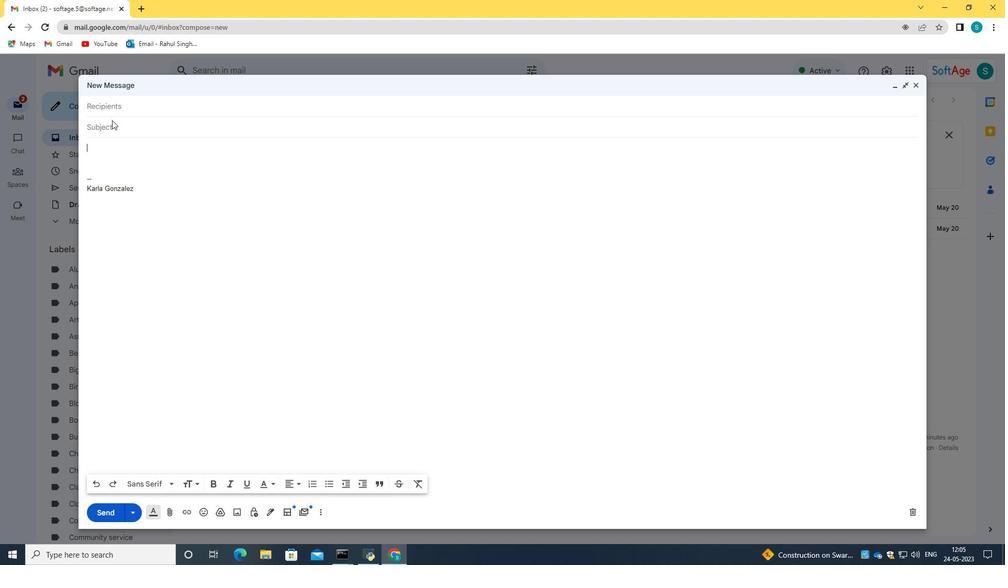 
Action: Mouse pressed left at (112, 123)
Screenshot: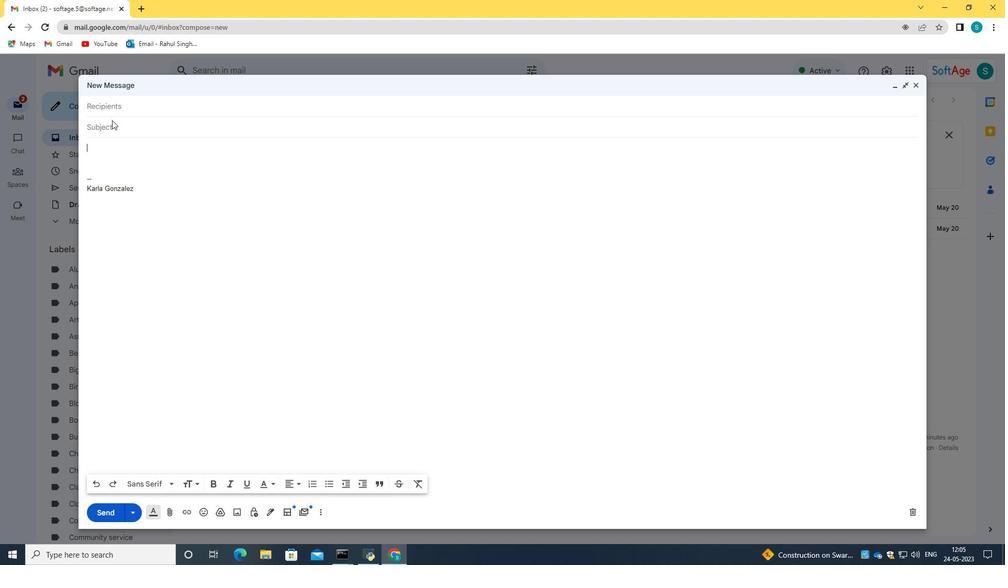 
Action: Key pressed <Key.caps_lock>F<Key.caps_lock>ollow-up<Key.space>on<Key.space>a<Key.space>prodiuc<Key.backspace><Key.backspace><Key.backspace>uct<Key.space>development<Key.space>
Screenshot: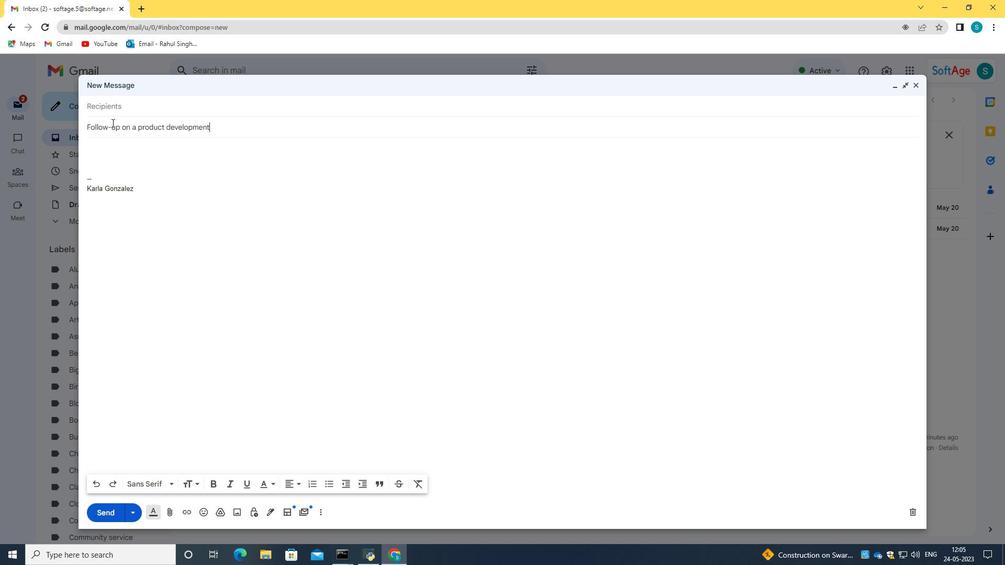 
Action: Mouse moved to (119, 150)
Screenshot: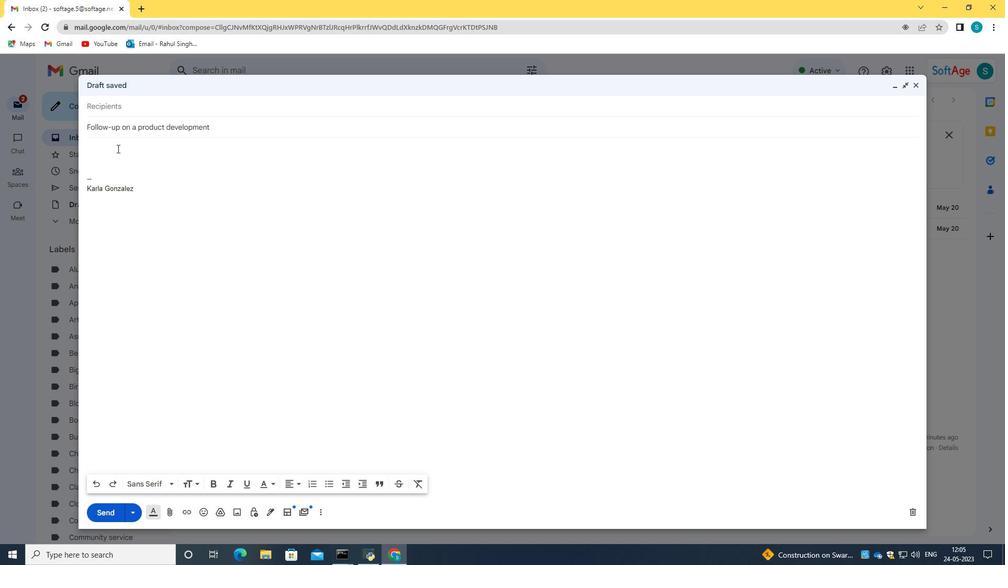 
Action: Mouse pressed left at (119, 150)
Screenshot: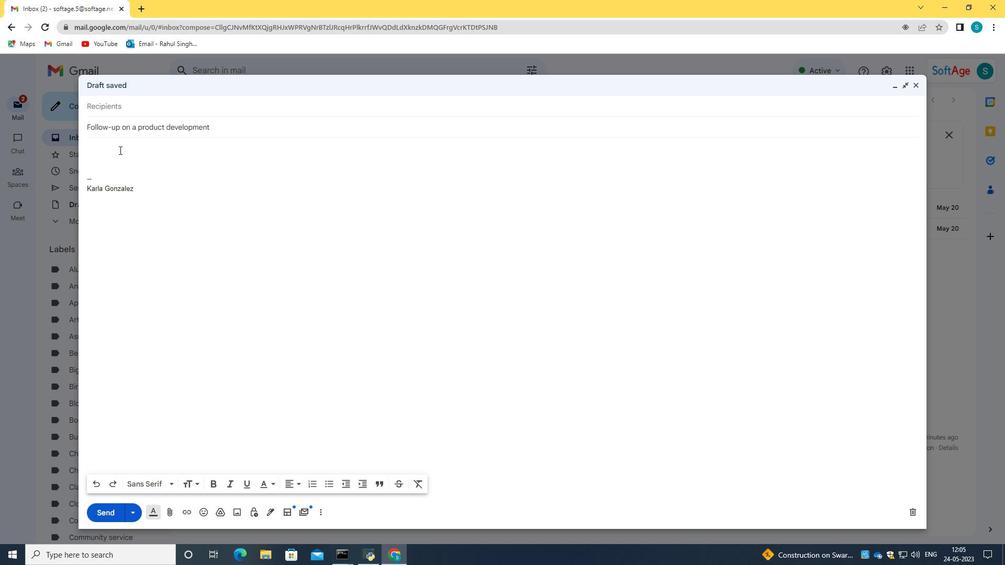 
Action: Key pressed <Key.caps_lock>I<Key.caps_lock><Key.space>would<Key.space>like<Key.space>to<Key.space>schedule<Key.space>a<Key.space>call<Key.space>to<Key.space>discuss<Key.space>the<Key.space>proposed<Key.space>changes<Key.space>to<Key.space>the<Key.space>project<Key.space>plan<Key.shift_r>>
Screenshot: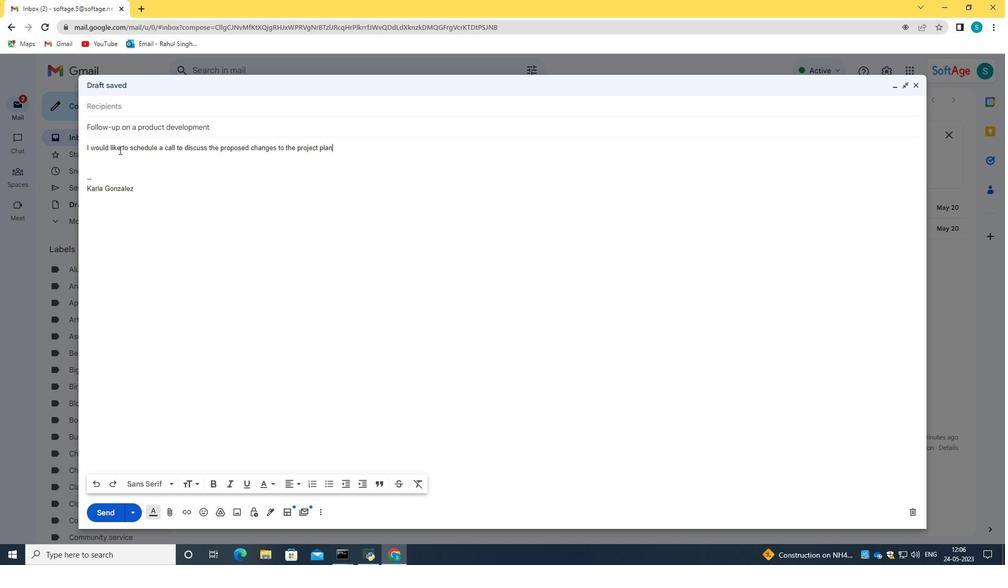 
Action: Mouse moved to (133, 98)
Screenshot: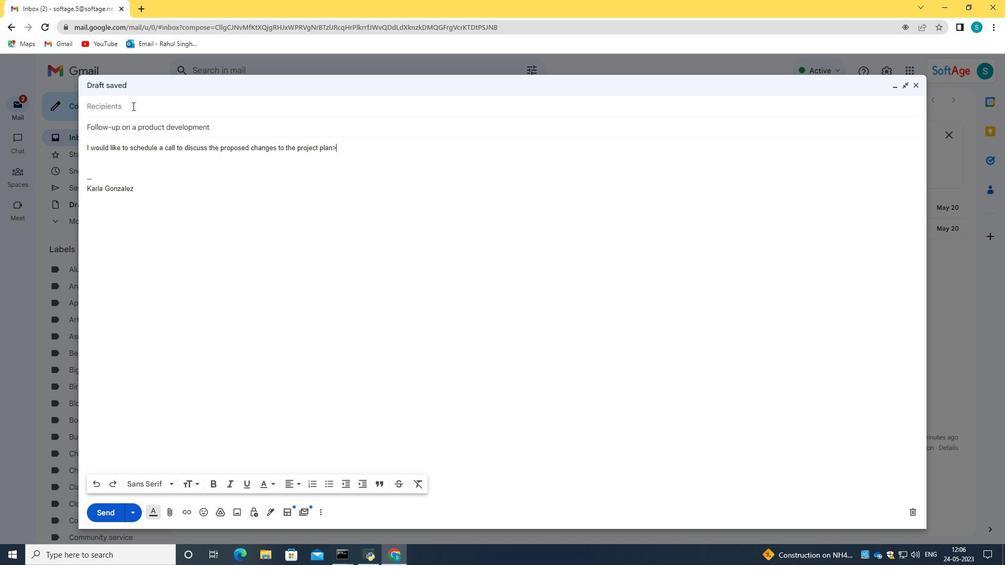 
Action: Mouse pressed left at (133, 98)
Screenshot: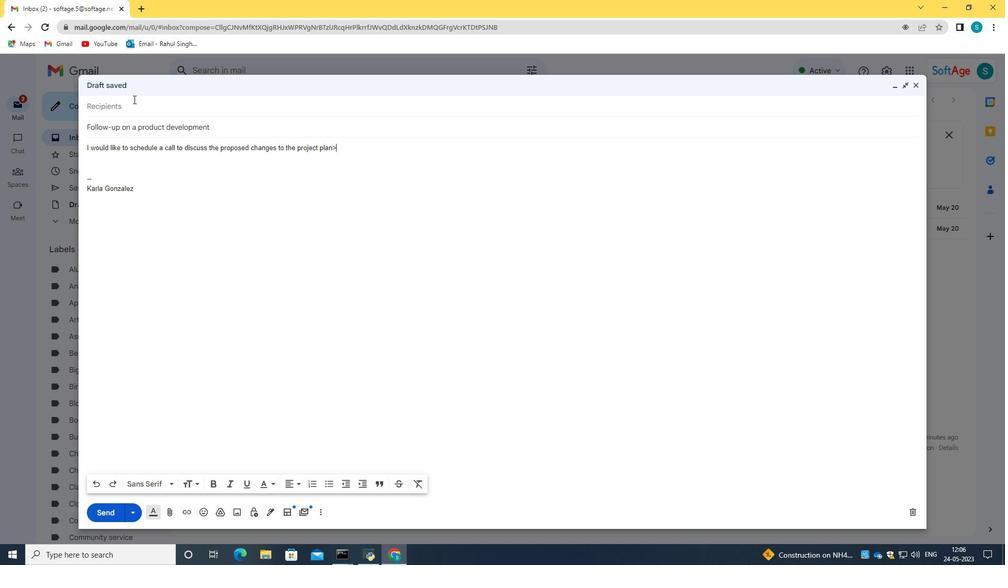 
Action: Key pressed softage.8<Key.shift>@s<Key.backspace>softage.net
Screenshot: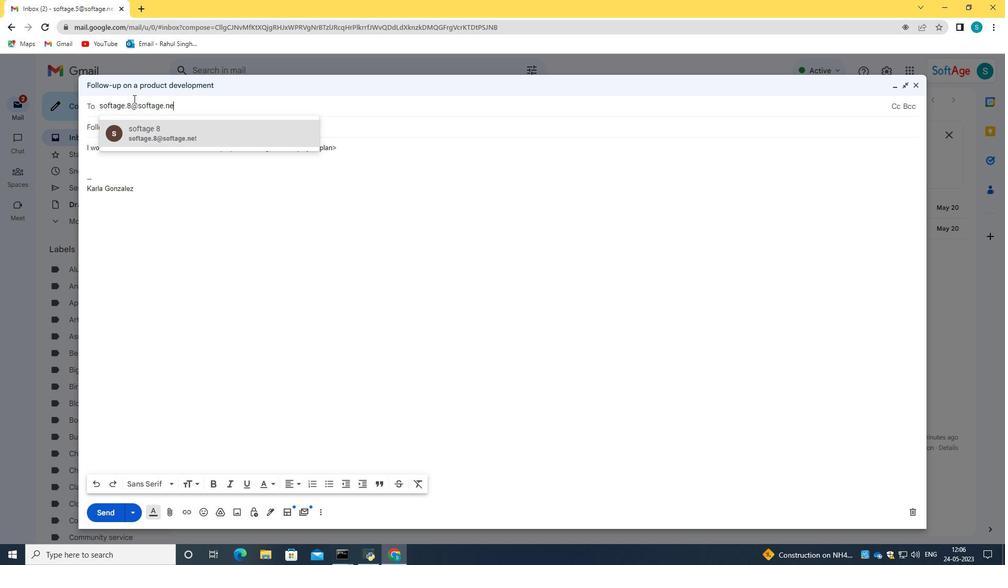 
Action: Mouse moved to (193, 138)
Screenshot: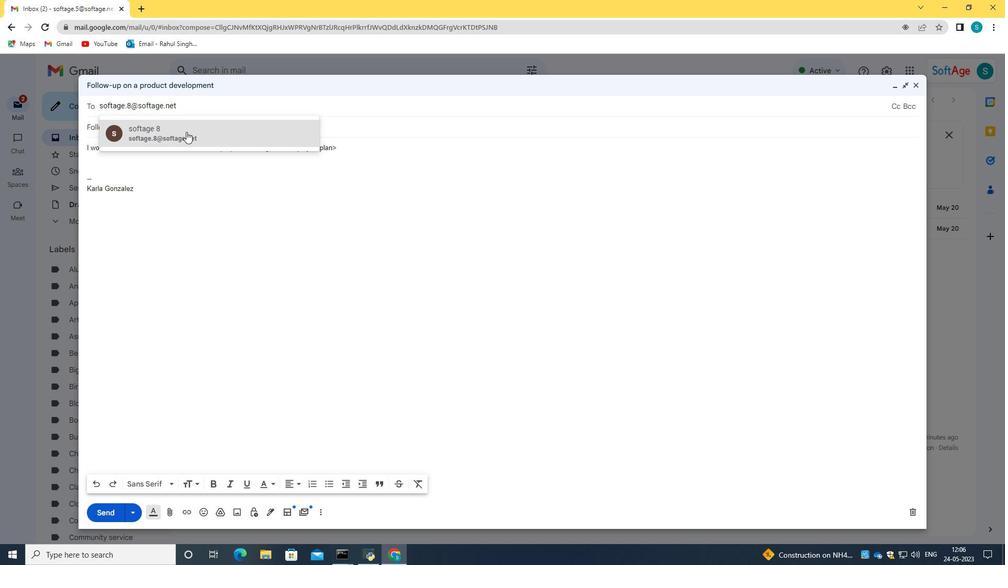 
Action: Mouse pressed left at (193, 138)
Screenshot: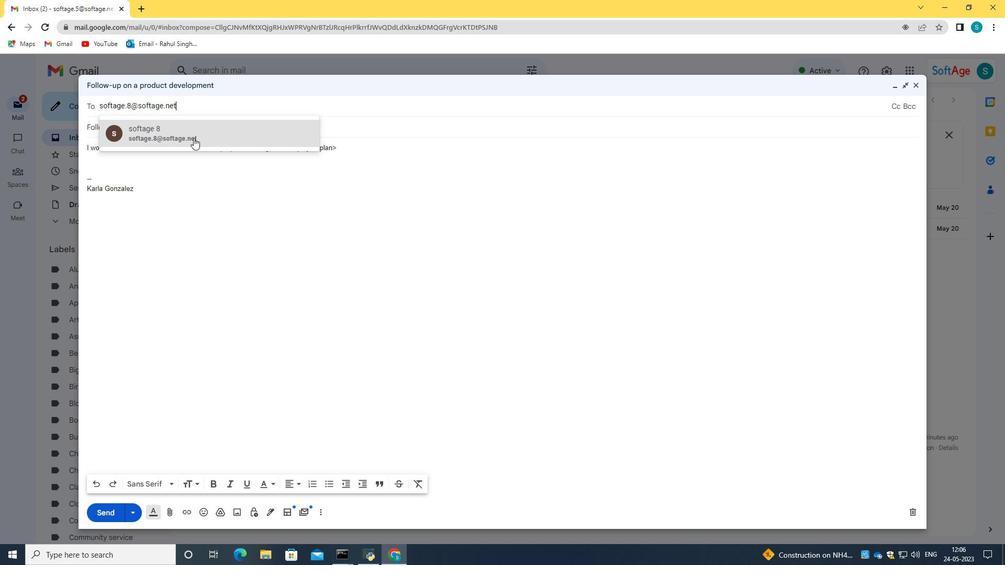 
Action: Mouse moved to (161, 219)
Screenshot: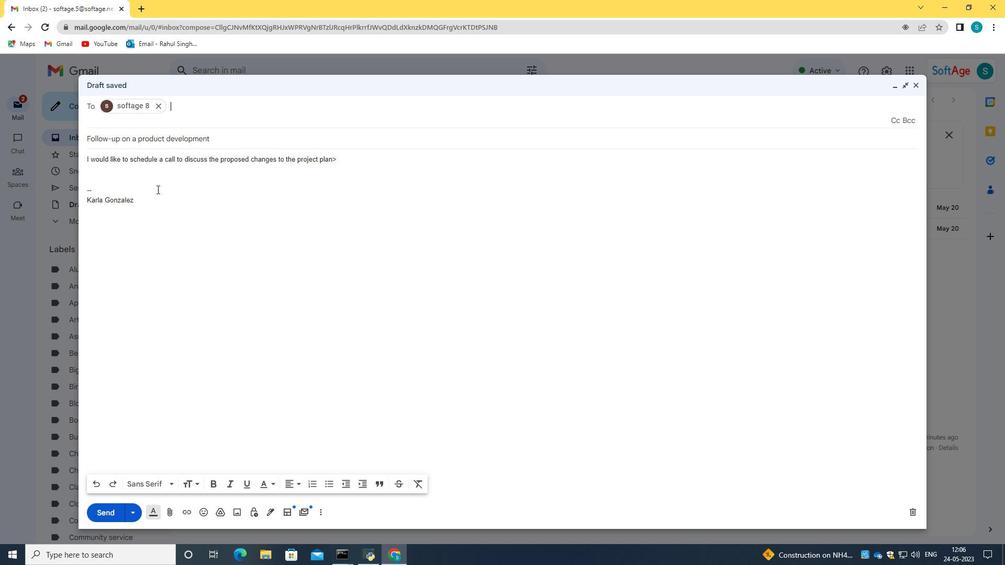 
Action: Mouse scrolled (161, 218) with delta (0, 0)
Screenshot: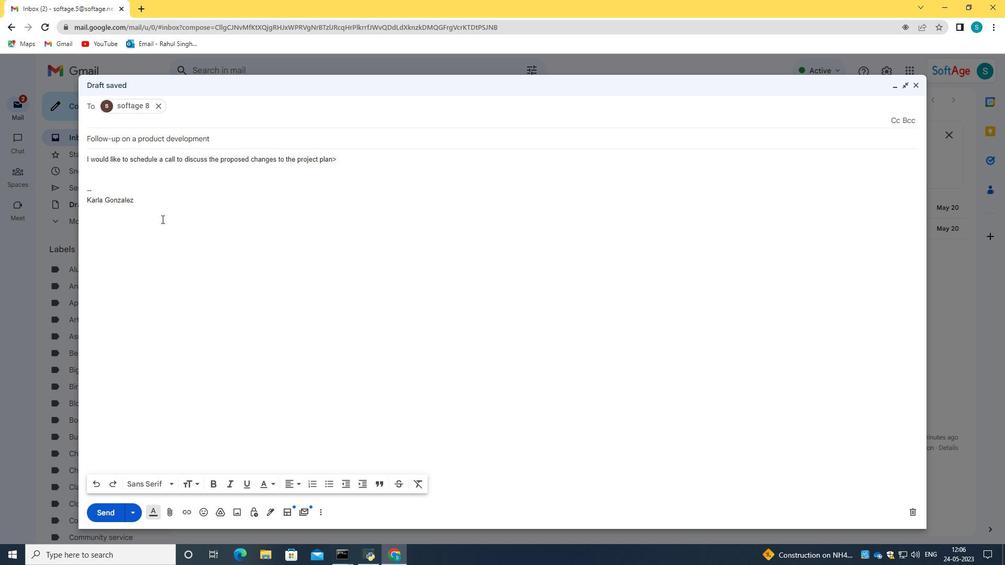 
Action: Mouse moved to (339, 162)
Screenshot: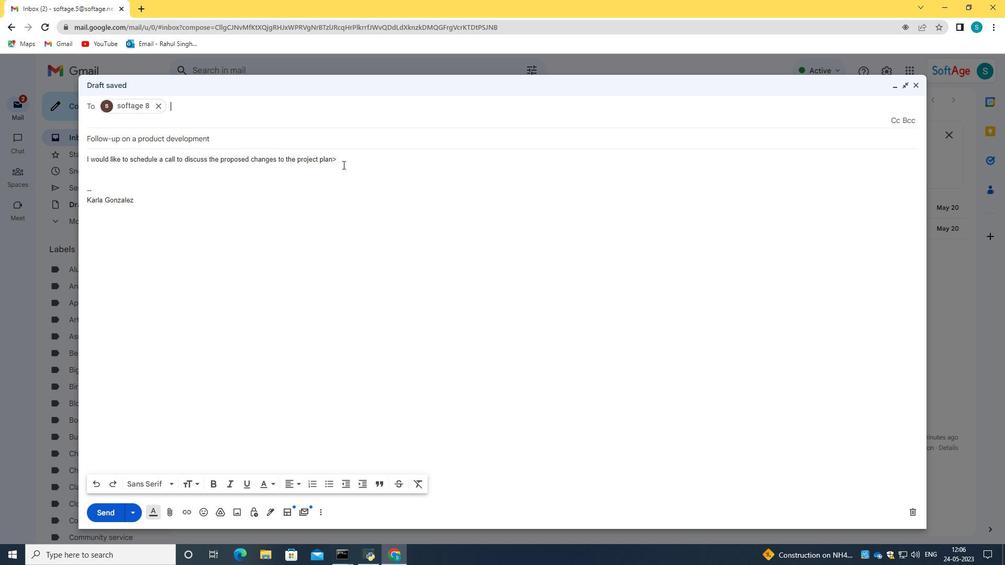 
Action: Mouse pressed left at (339, 162)
Screenshot: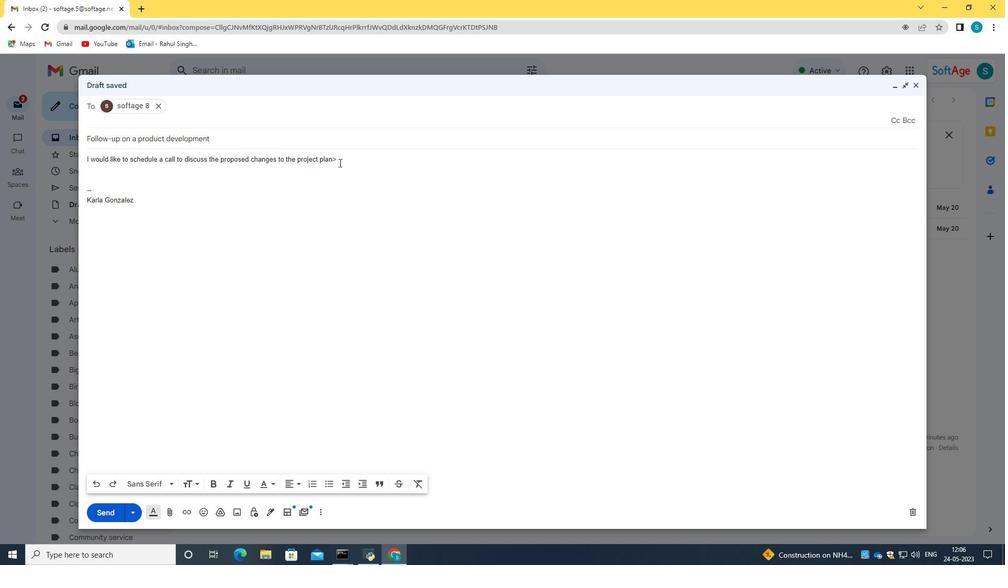 
Action: Key pressed <Key.backspace>.
Screenshot: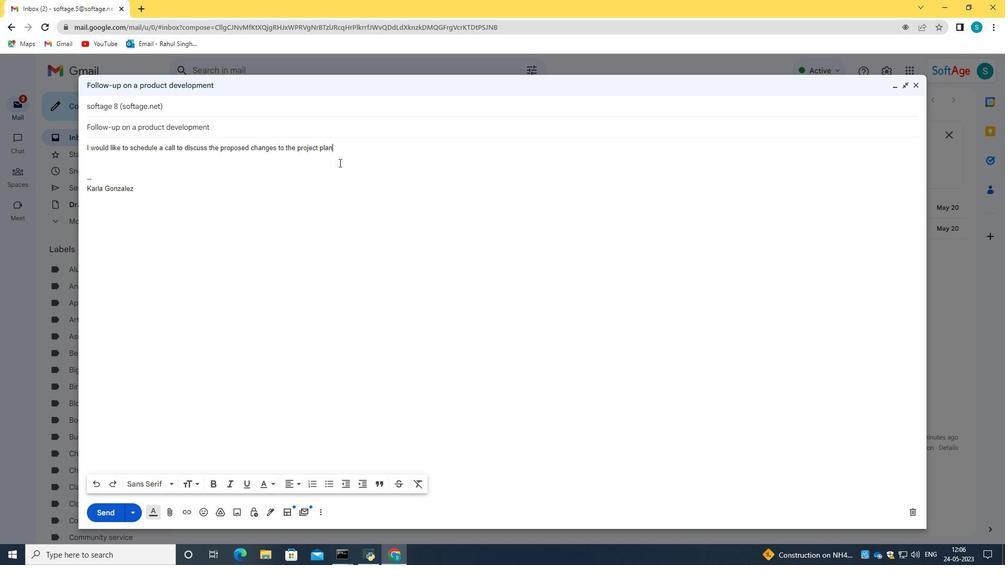 
Action: Mouse moved to (342, 151)
Screenshot: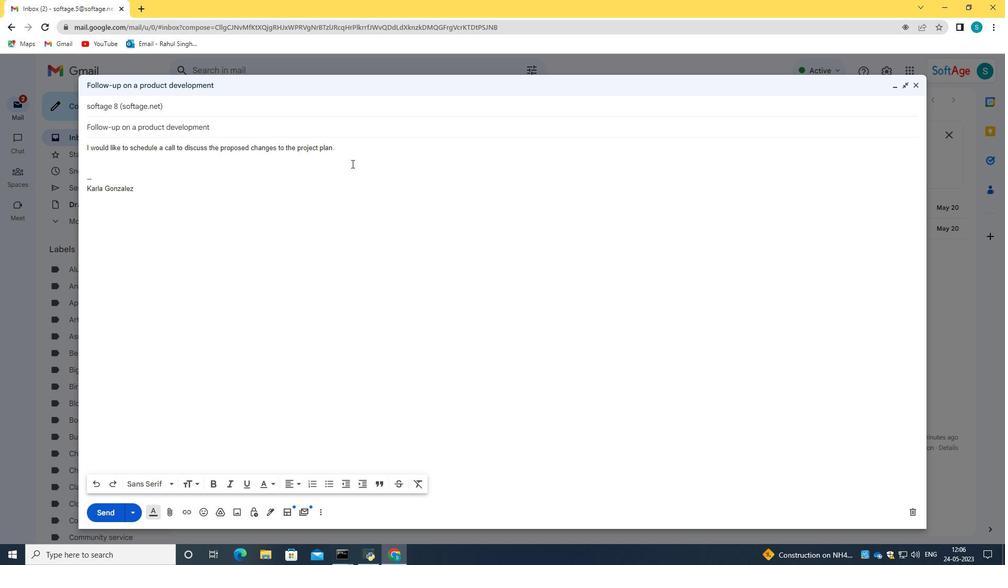 
Action: Mouse pressed left at (342, 151)
Screenshot: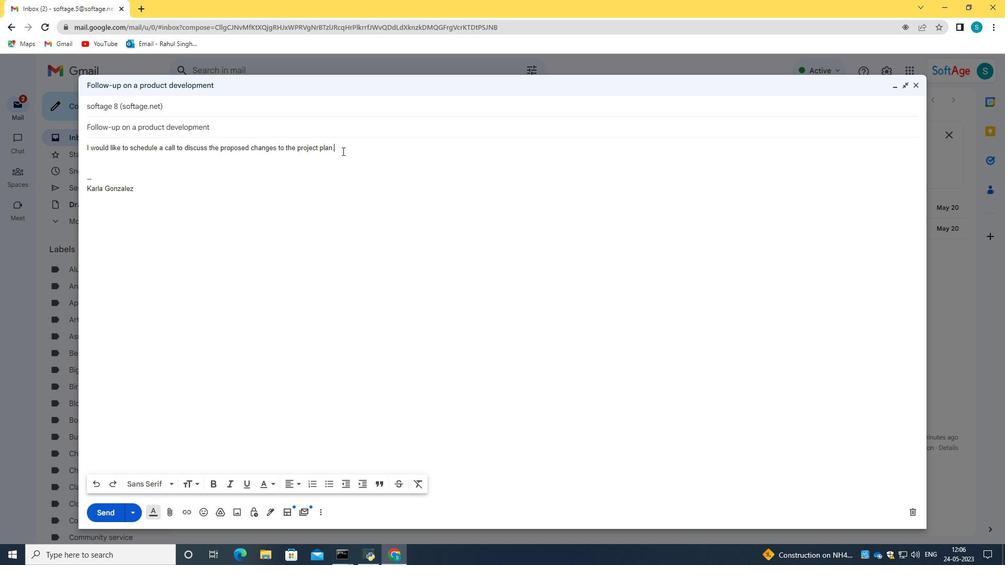 
Action: Mouse moved to (192, 482)
Screenshot: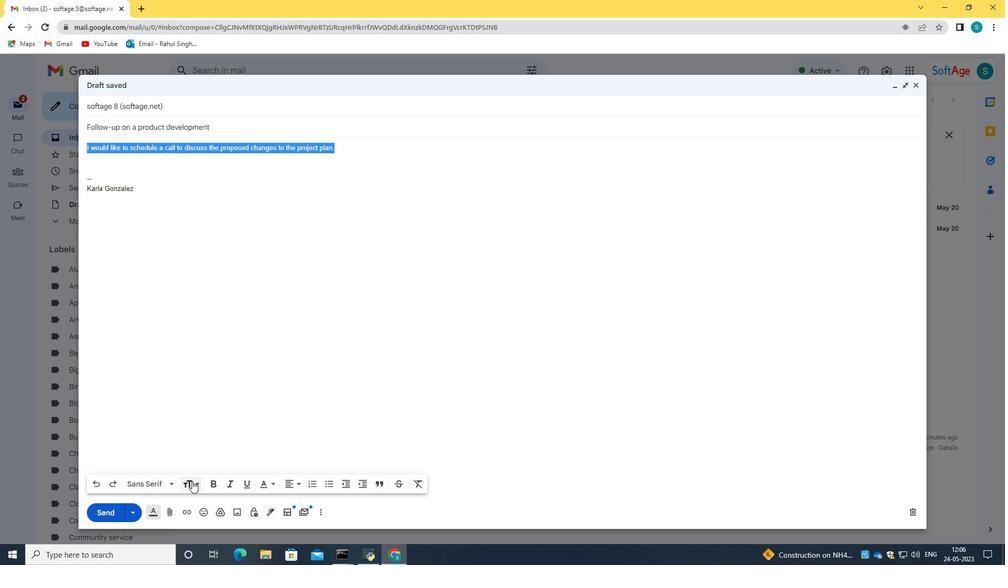 
Action: Mouse pressed left at (192, 482)
Screenshot: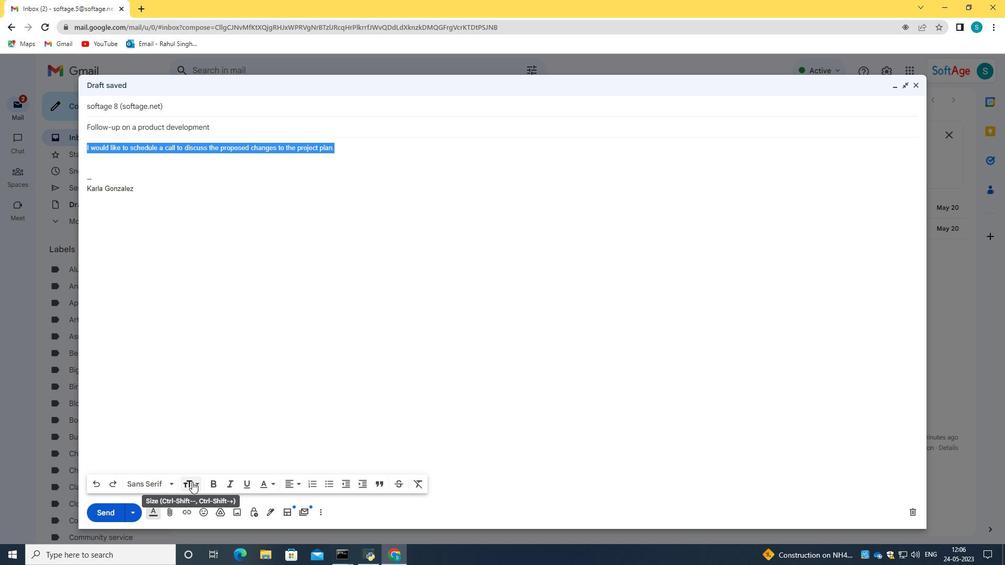 
Action: Mouse moved to (236, 417)
Screenshot: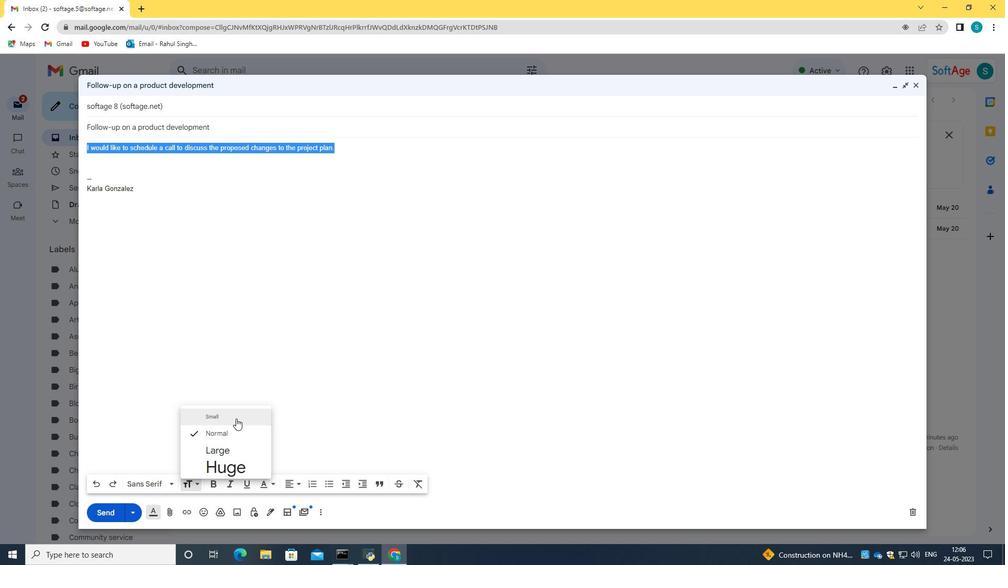 
Action: Mouse pressed left at (236, 417)
Screenshot: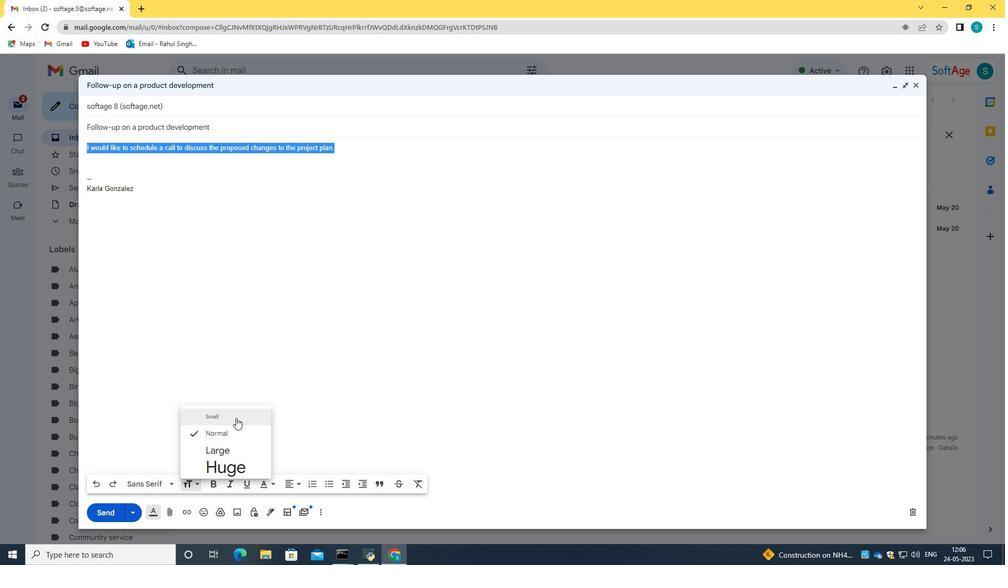
Action: Mouse moved to (302, 483)
Screenshot: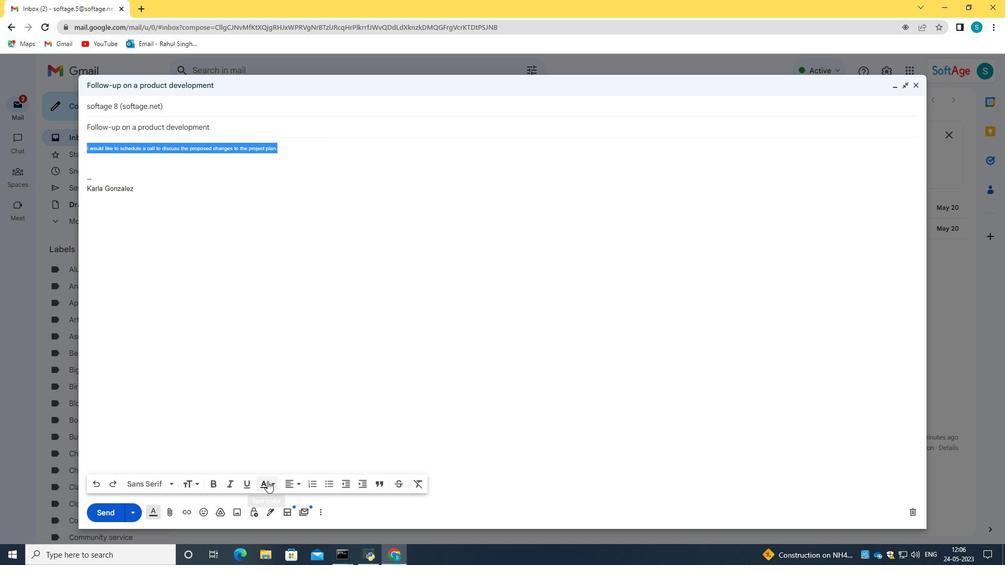 
Action: Mouse pressed left at (302, 483)
Screenshot: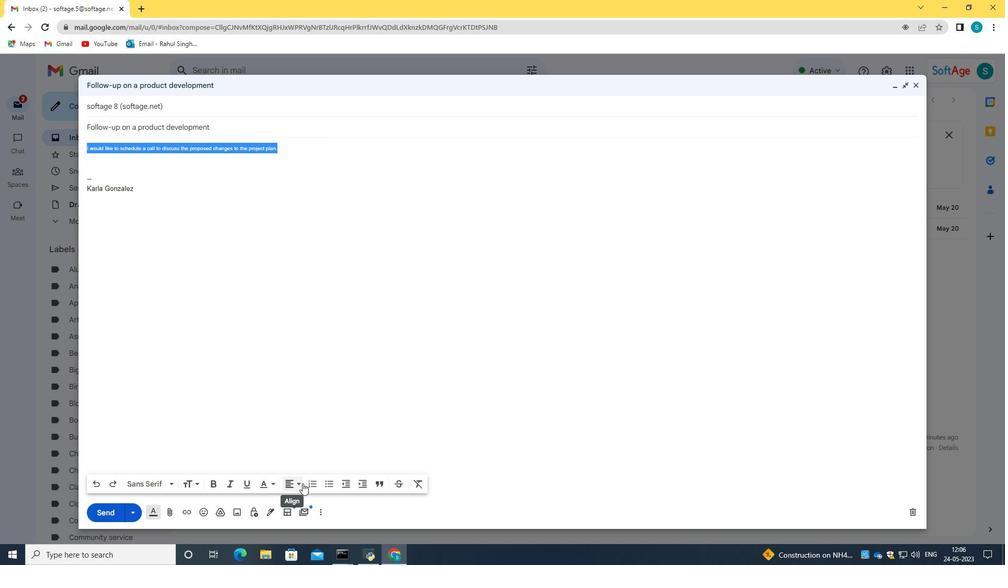 
Action: Mouse moved to (291, 438)
Screenshot: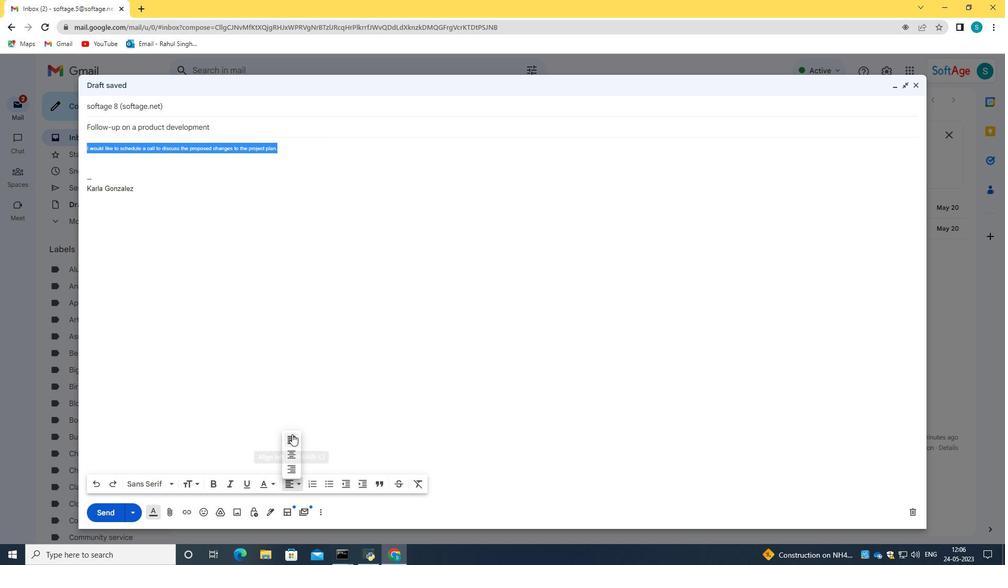 
Action: Mouse pressed left at (291, 438)
Screenshot: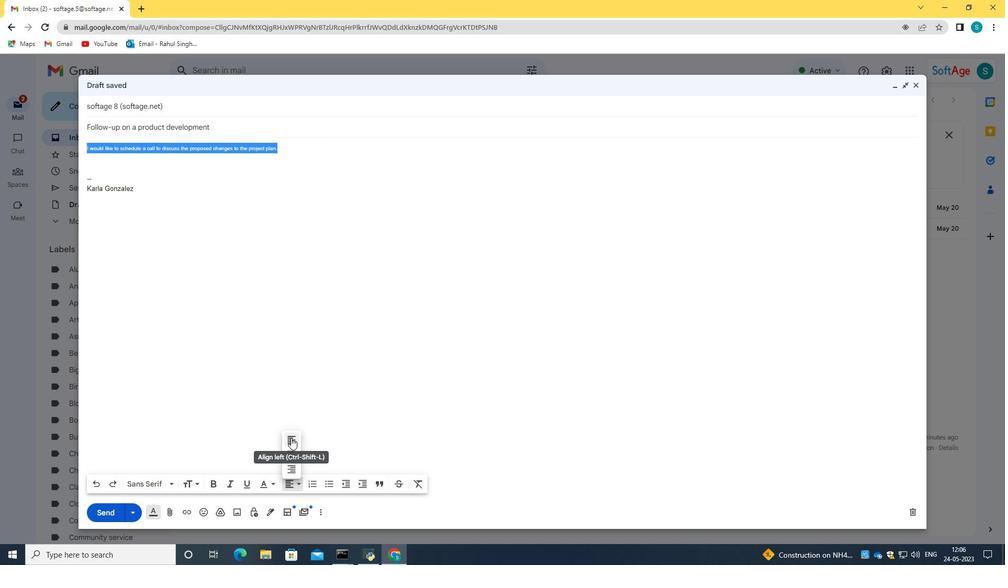 
Action: Mouse moved to (323, 278)
Screenshot: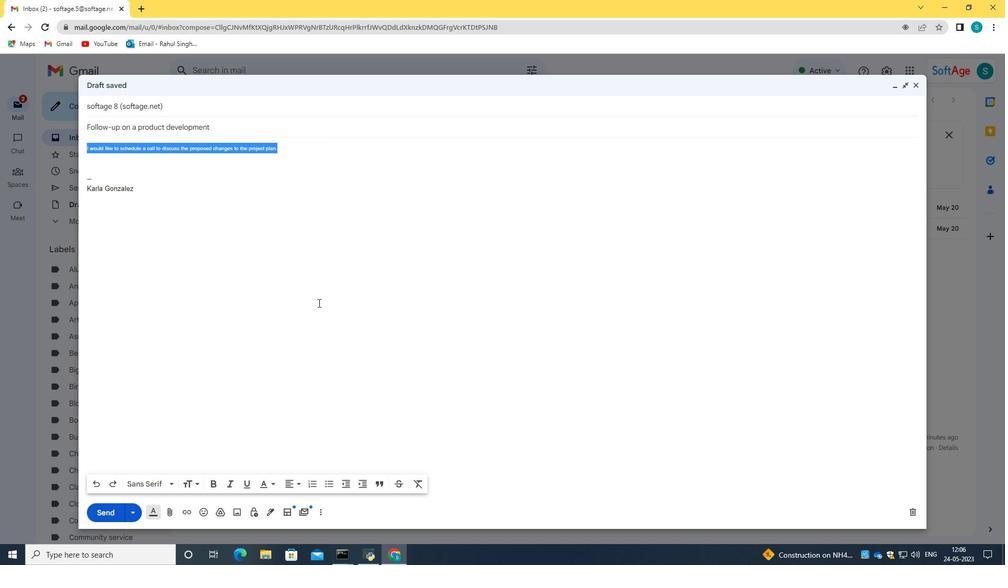 
Action: Mouse pressed left at (323, 278)
Screenshot: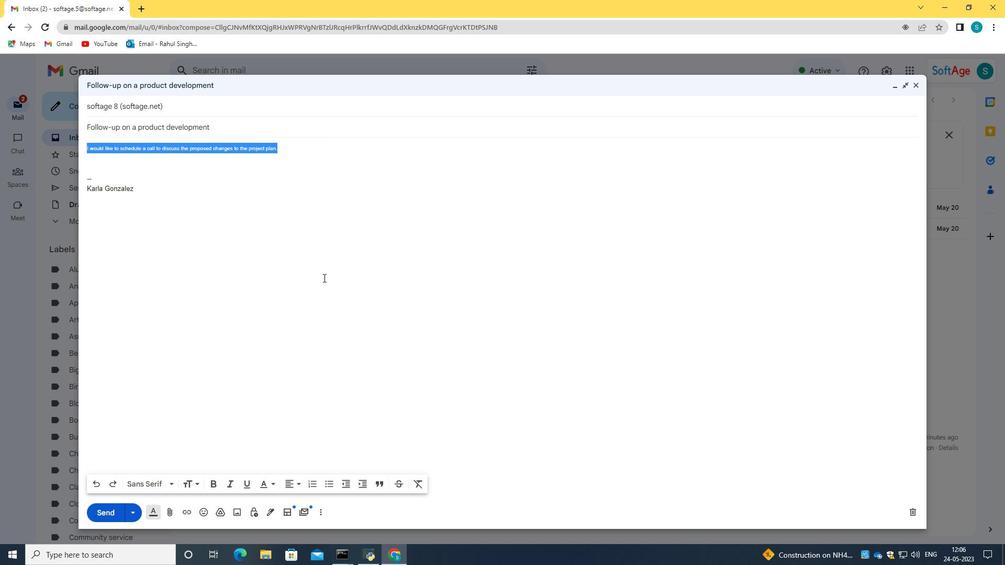 
Action: Mouse moved to (116, 512)
Screenshot: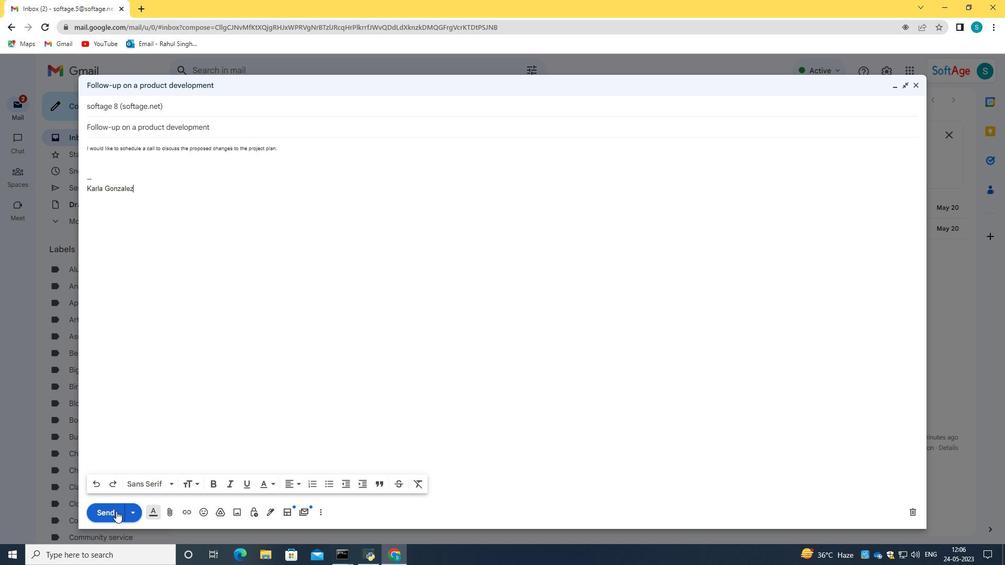 
Action: Mouse pressed left at (116, 512)
Screenshot: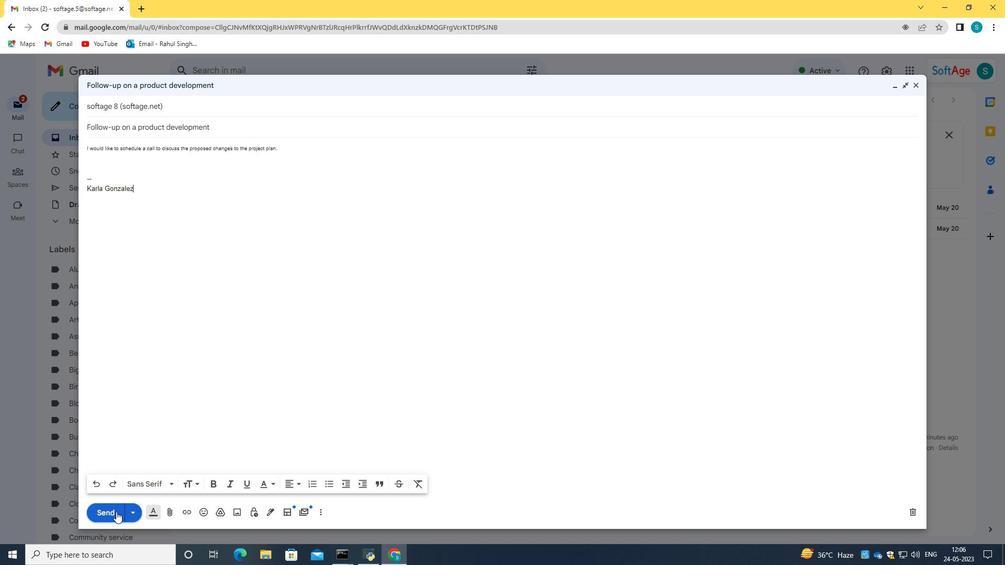 
Action: Mouse moved to (96, 187)
Screenshot: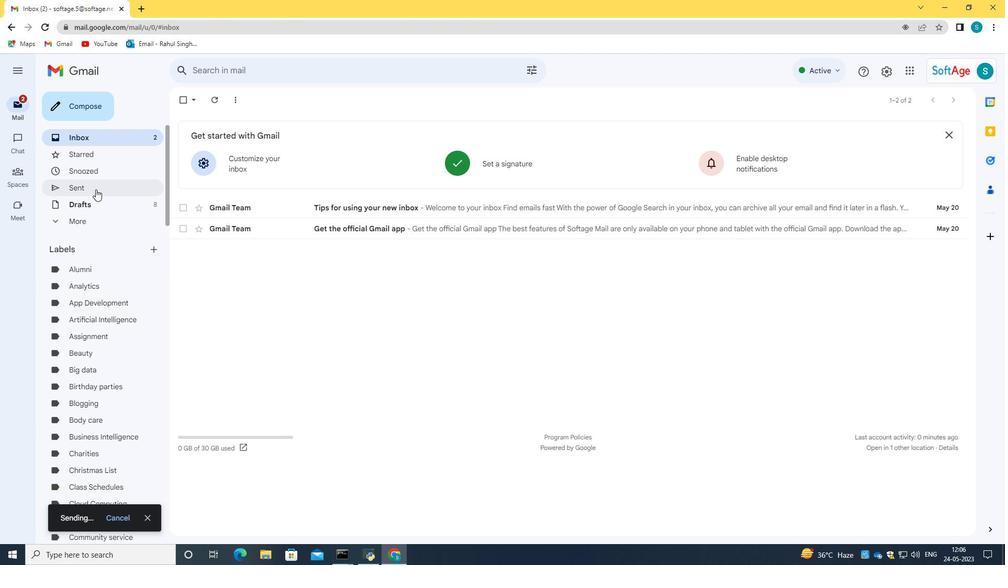
Action: Mouse pressed left at (96, 187)
Screenshot: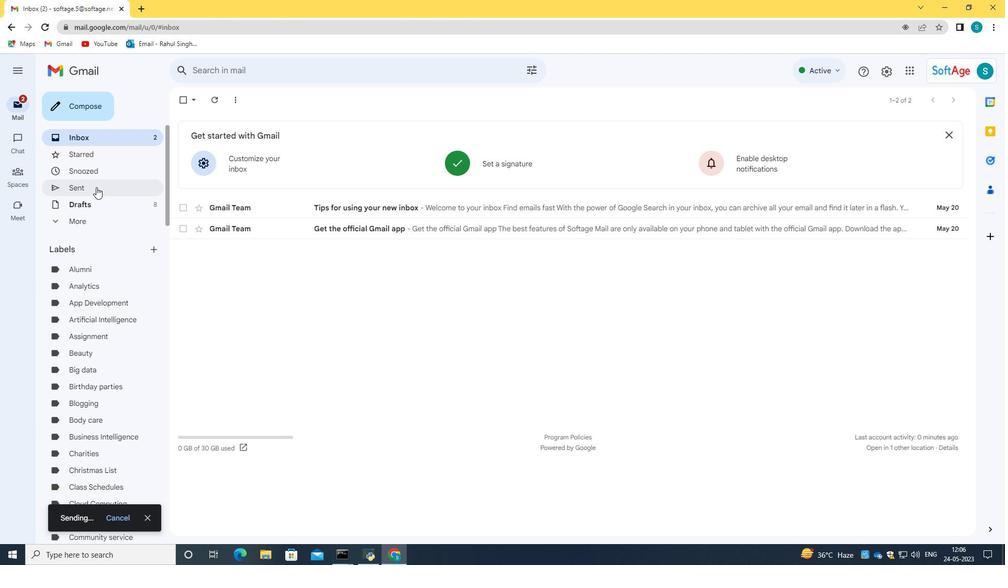 
Action: Mouse moved to (178, 151)
Screenshot: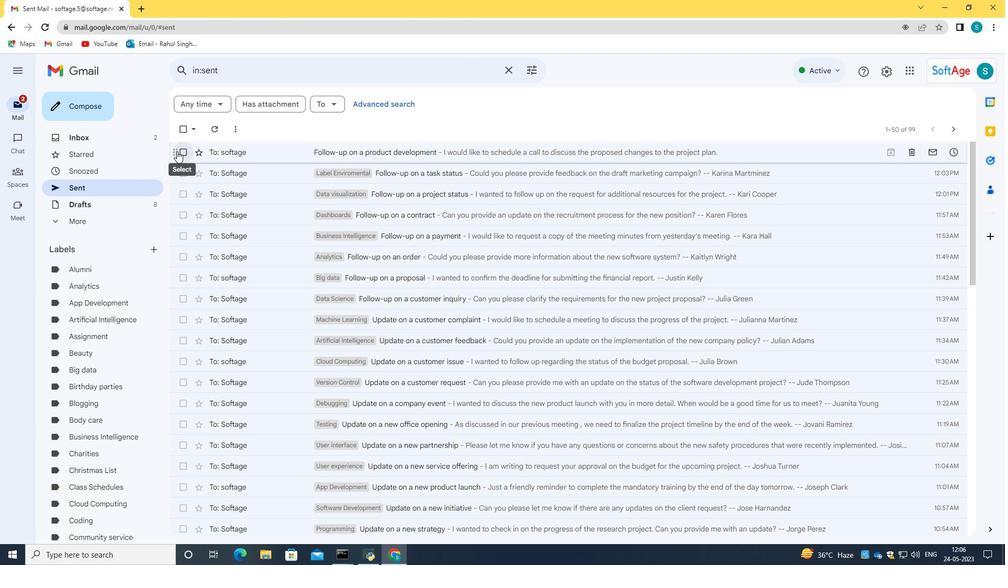 
Action: Mouse pressed left at (178, 151)
Screenshot: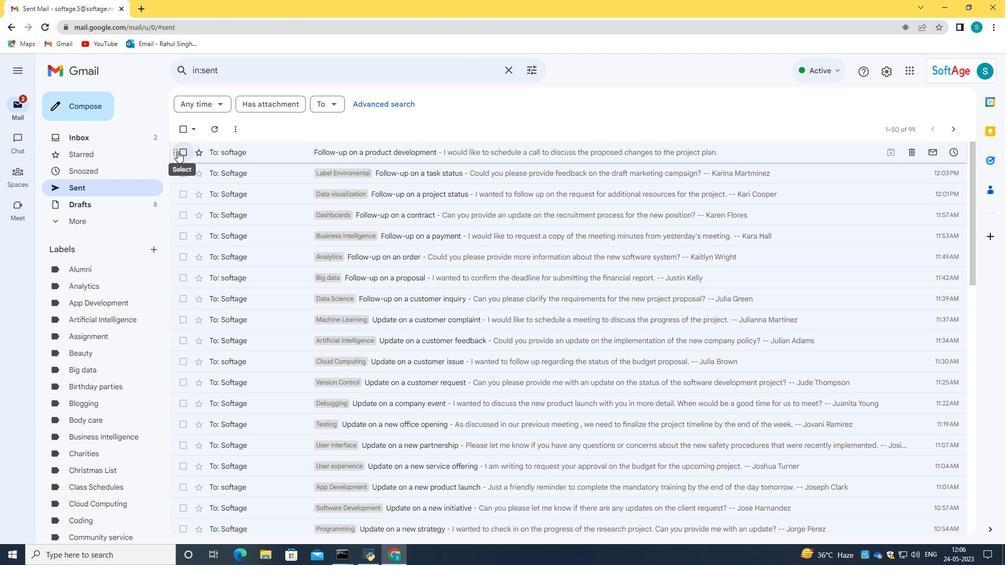 
Action: Mouse moved to (245, 151)
Screenshot: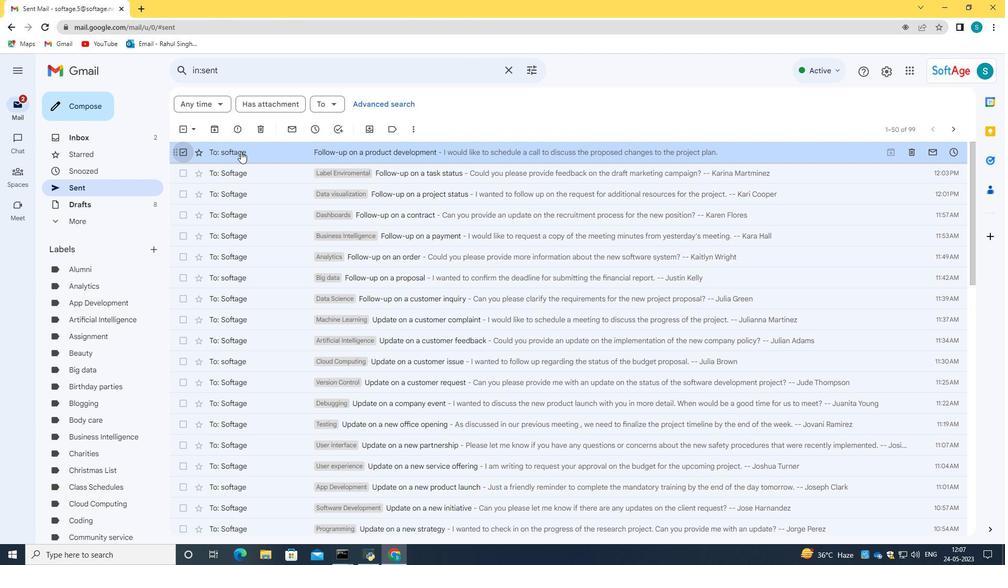 
Action: Mouse pressed right at (245, 151)
Screenshot: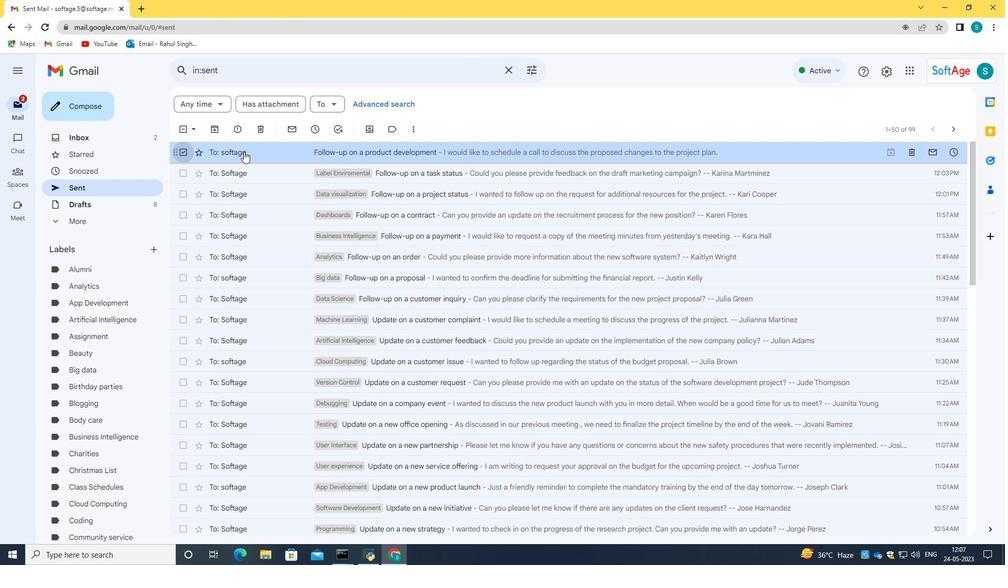 
Action: Mouse moved to (404, 312)
Screenshot: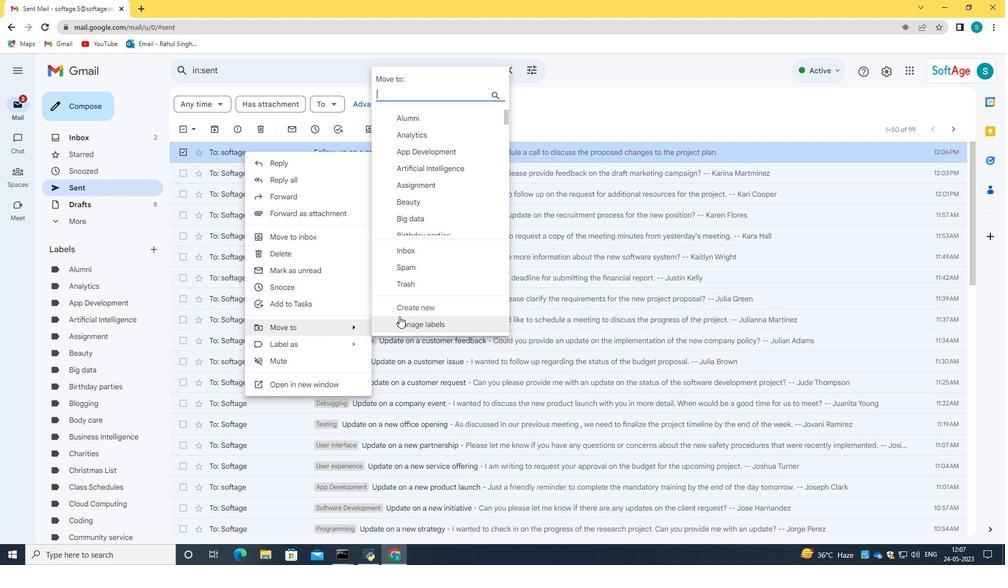 
Action: Mouse pressed left at (404, 312)
Screenshot: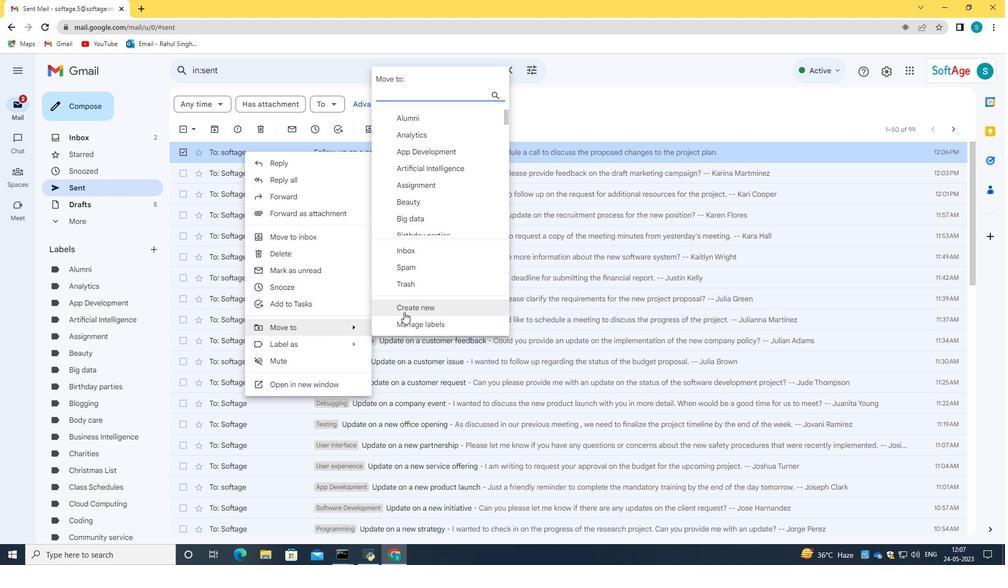 
Action: Key pressed <Key.caps_lock>R<Key.caps_lock>ecycling
Screenshot: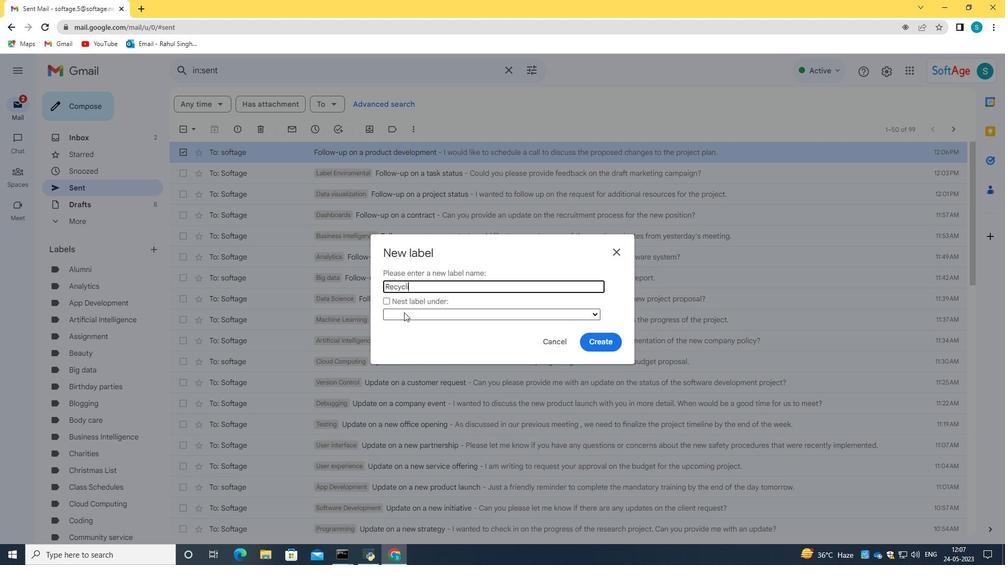 
Action: Mouse moved to (594, 347)
Screenshot: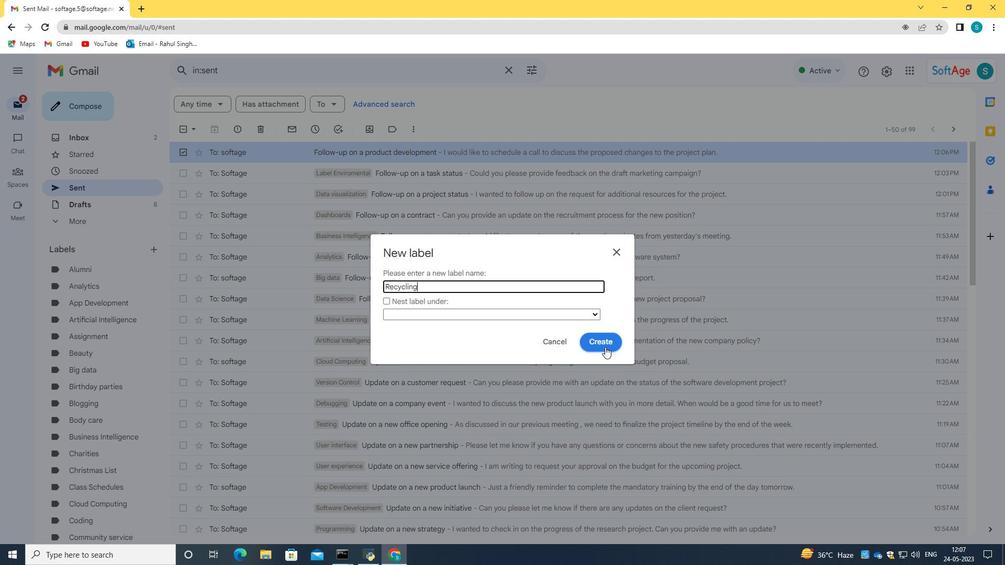 
Action: Mouse pressed left at (594, 347)
Screenshot: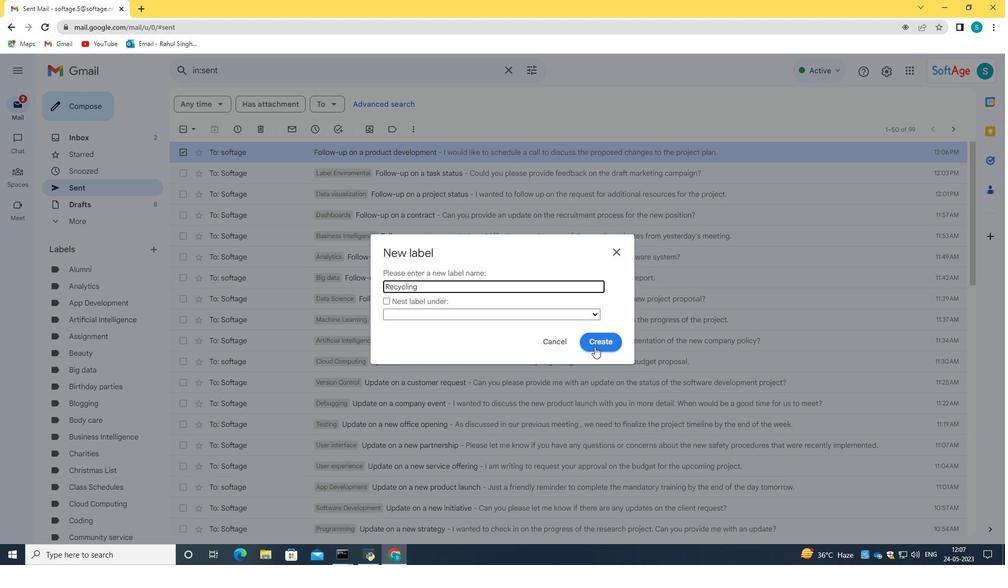 
